 Task: Create a due date automation trigger when advanced on, on the monday before a card is due add dates due in between 1 and 5 days at 11:00 AM.
Action: Mouse moved to (856, 257)
Screenshot: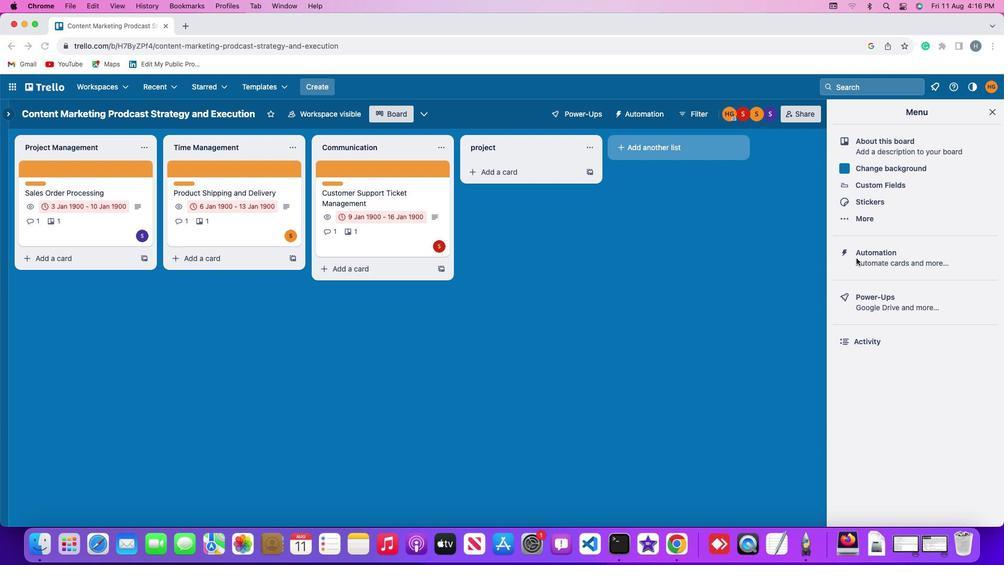 
Action: Mouse pressed left at (856, 257)
Screenshot: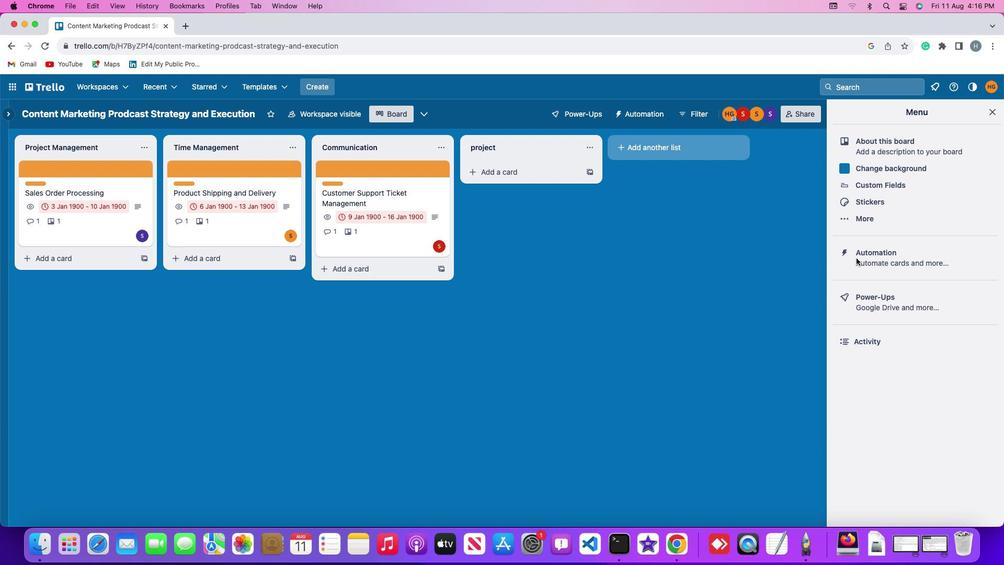
Action: Mouse pressed left at (856, 257)
Screenshot: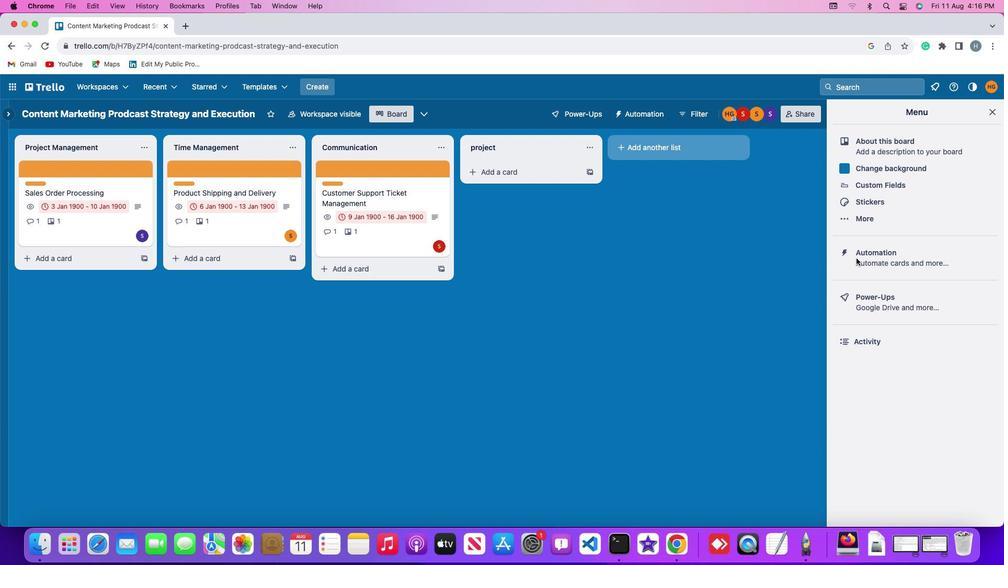 
Action: Mouse moved to (74, 242)
Screenshot: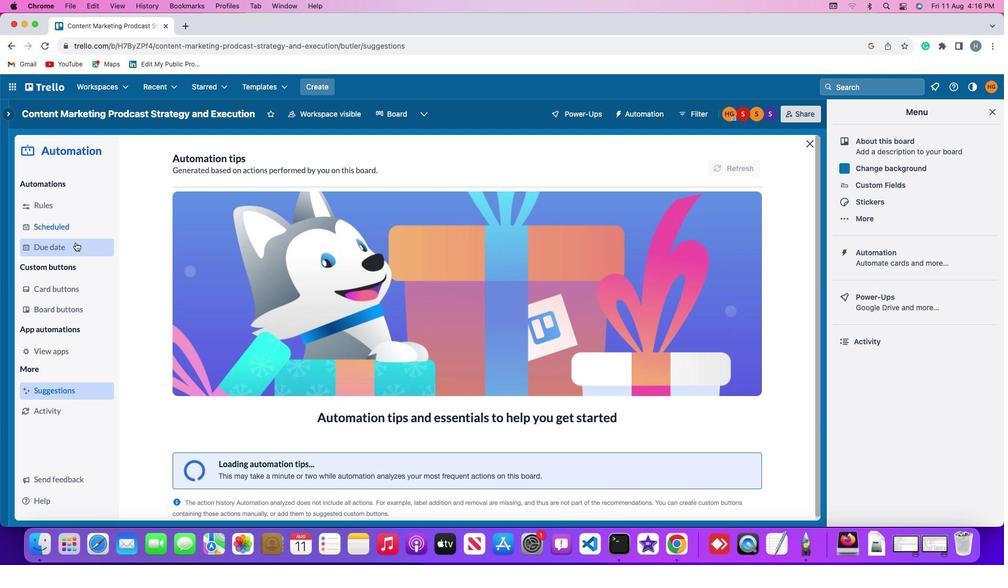
Action: Mouse pressed left at (74, 242)
Screenshot: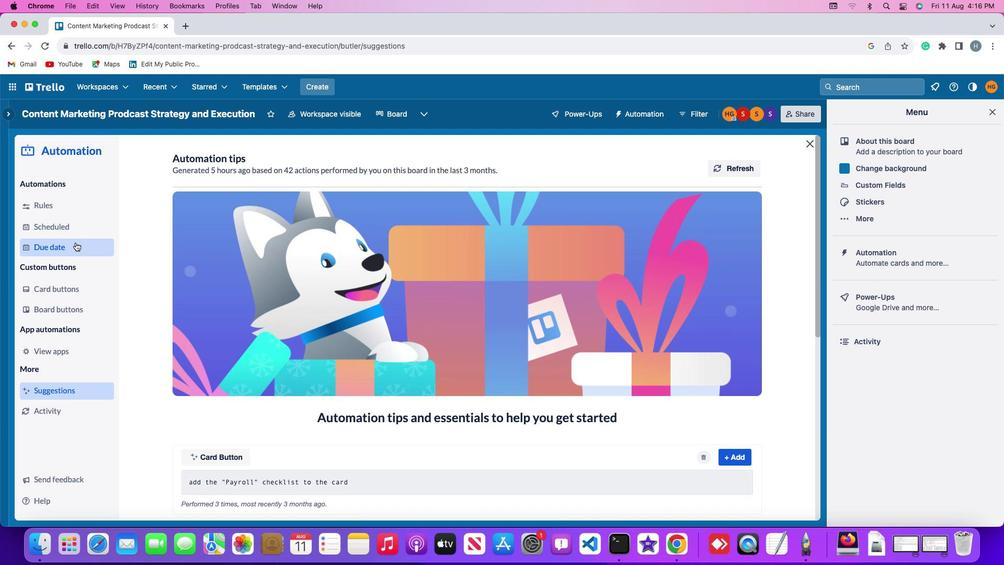 
Action: Mouse moved to (706, 161)
Screenshot: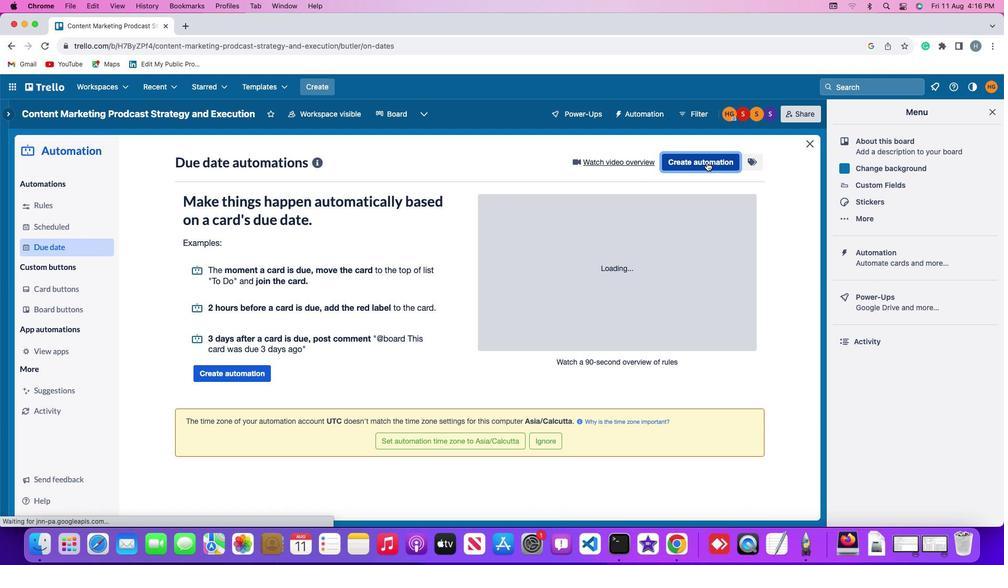 
Action: Mouse pressed left at (706, 161)
Screenshot: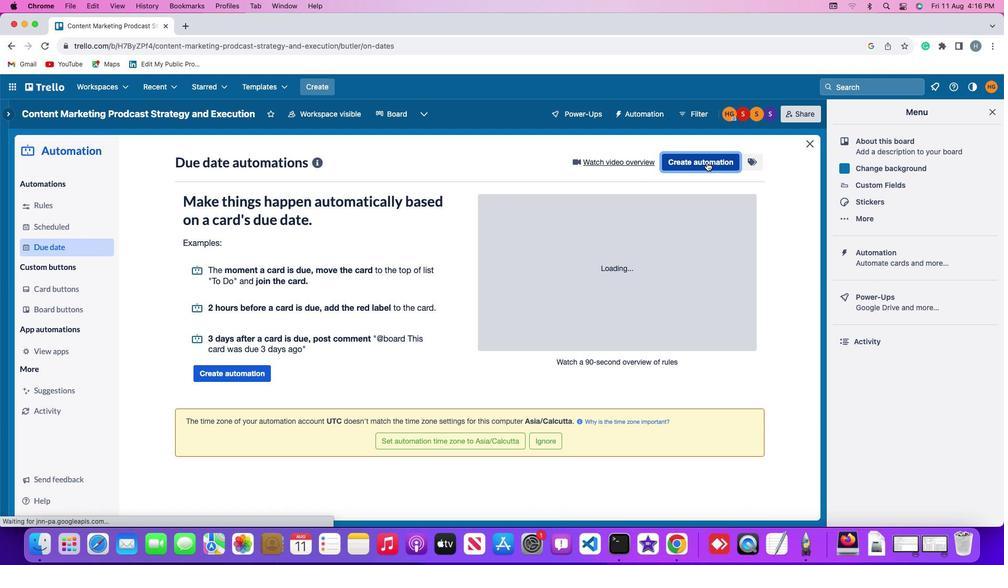
Action: Mouse moved to (216, 260)
Screenshot: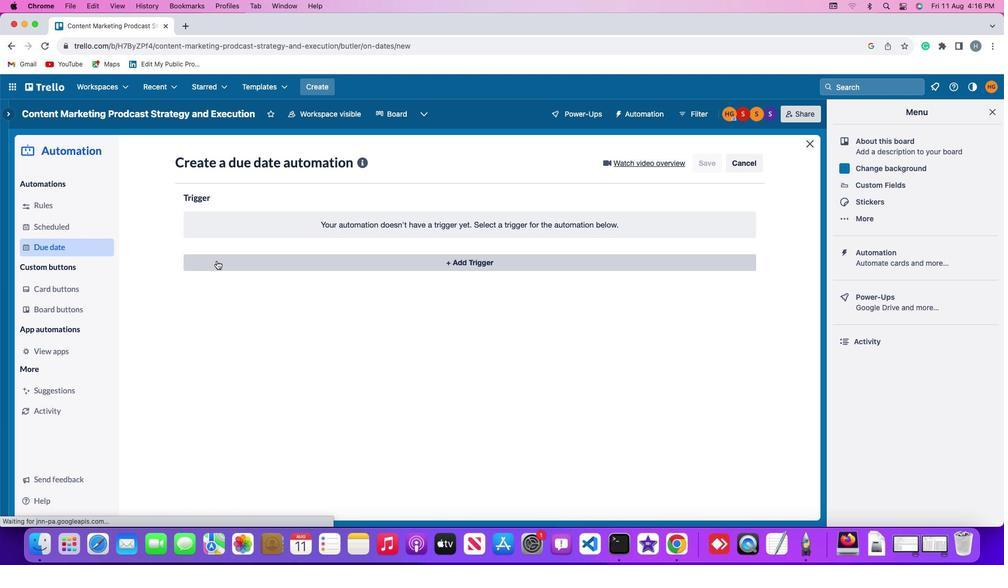 
Action: Mouse pressed left at (216, 260)
Screenshot: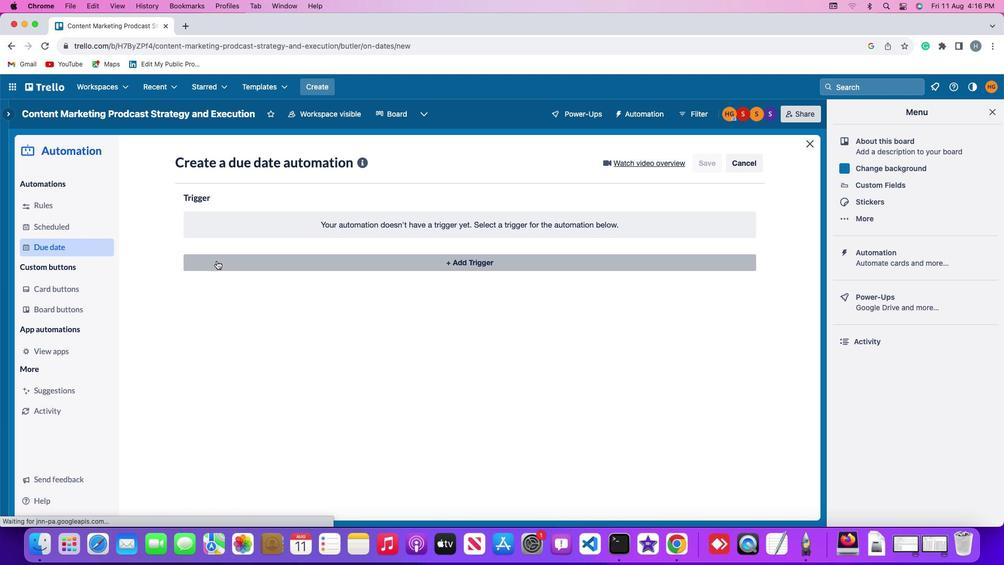 
Action: Mouse moved to (227, 458)
Screenshot: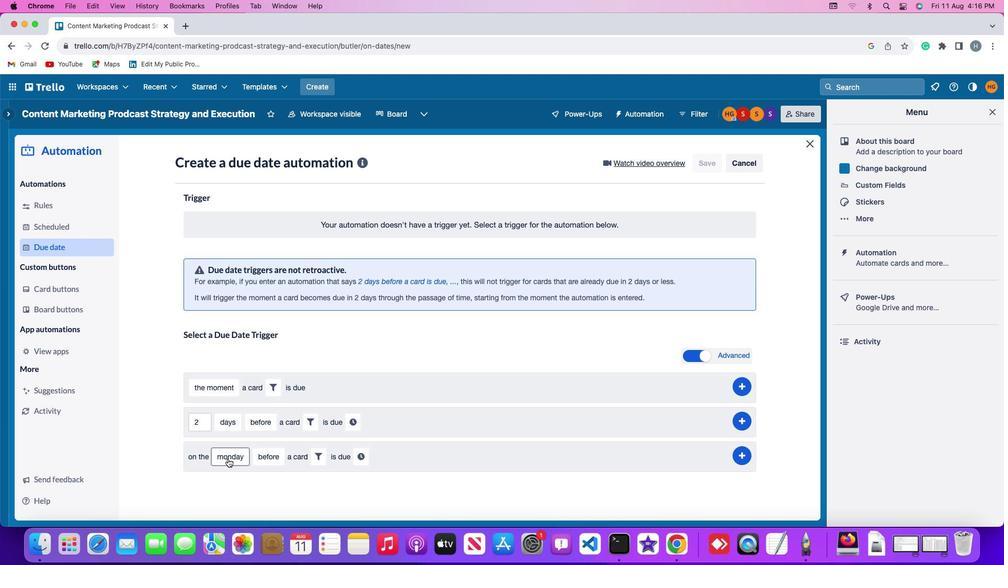 
Action: Mouse pressed left at (227, 458)
Screenshot: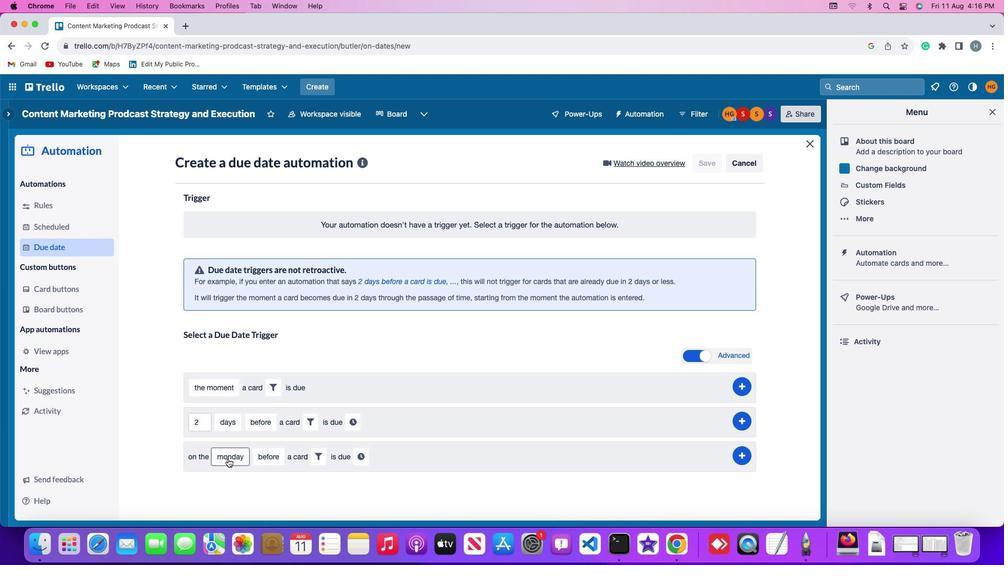 
Action: Mouse moved to (239, 309)
Screenshot: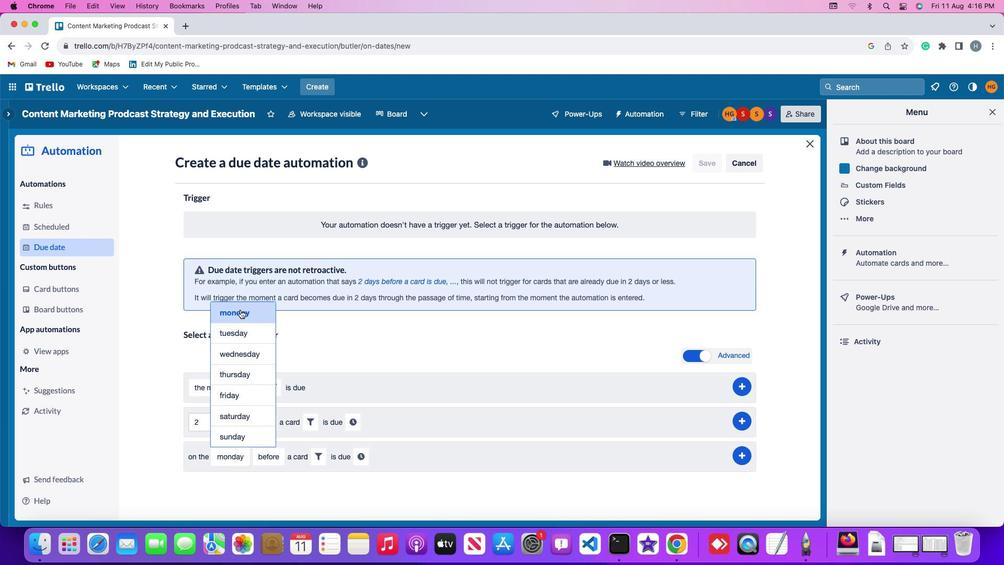
Action: Mouse pressed left at (239, 309)
Screenshot: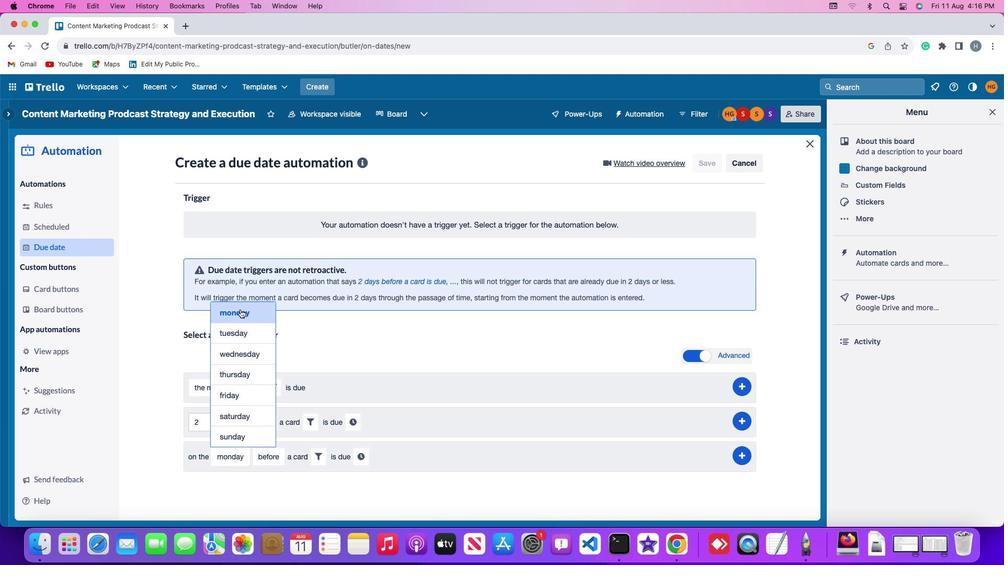
Action: Mouse moved to (263, 456)
Screenshot: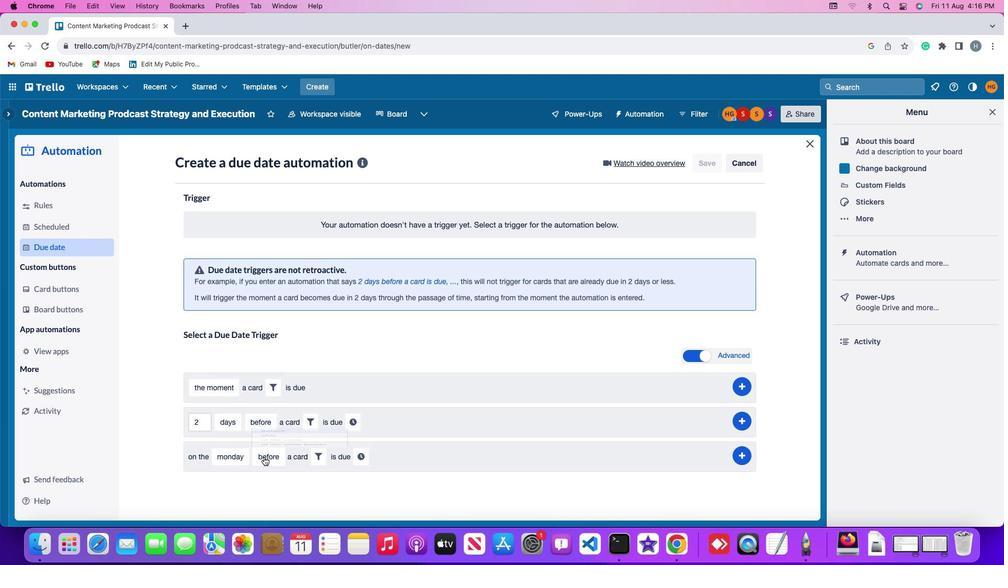 
Action: Mouse pressed left at (263, 456)
Screenshot: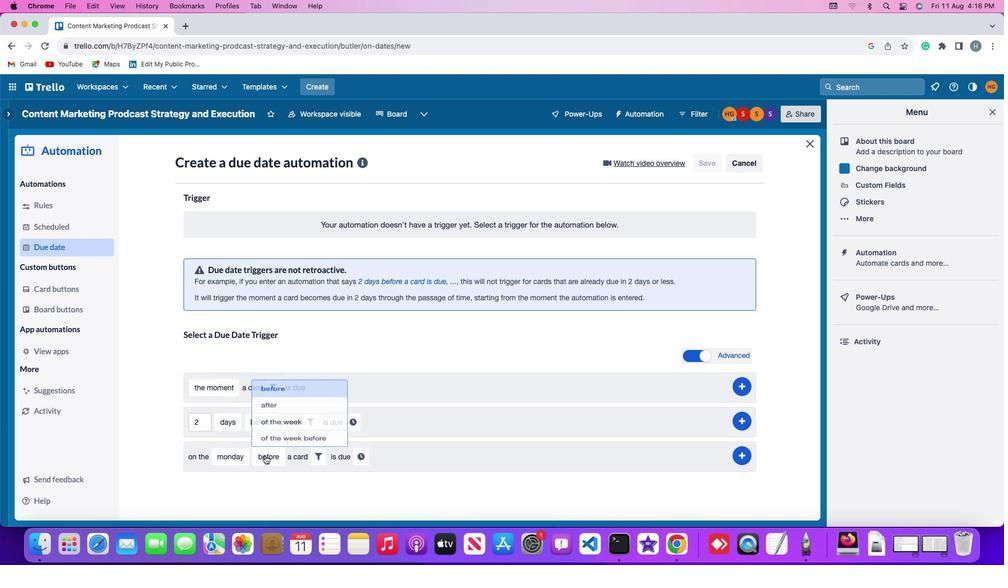 
Action: Mouse moved to (284, 371)
Screenshot: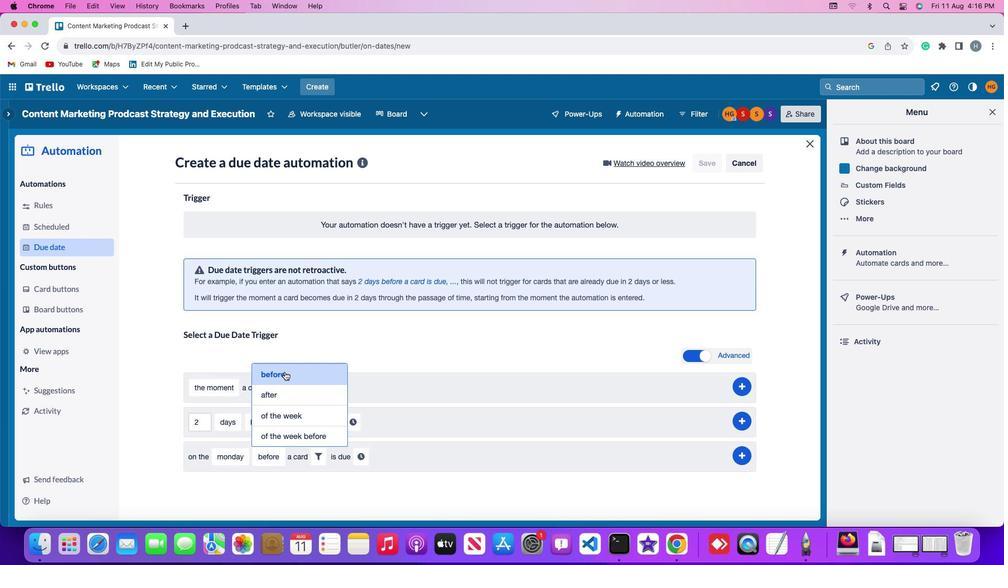 
Action: Mouse pressed left at (284, 371)
Screenshot: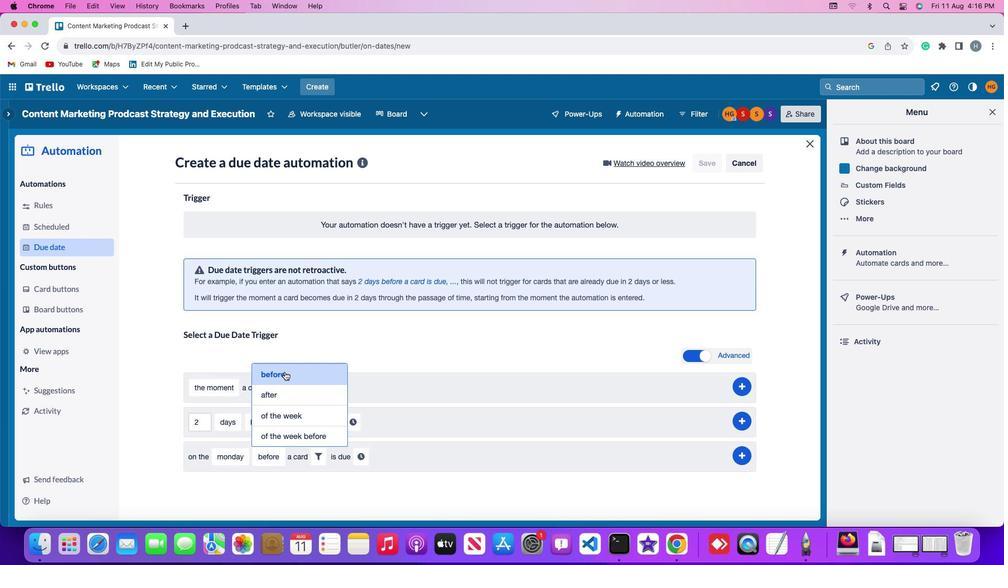 
Action: Mouse moved to (319, 456)
Screenshot: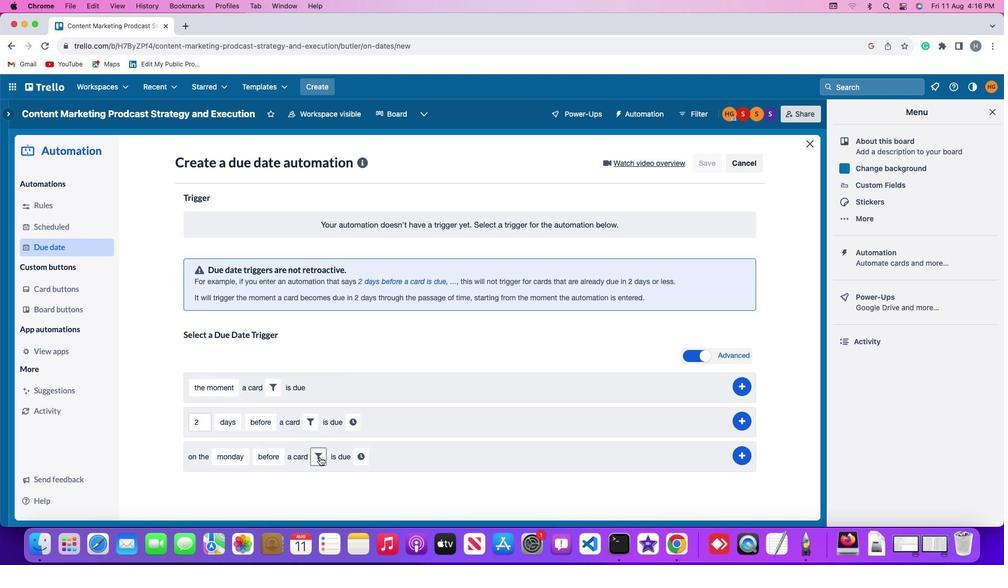 
Action: Mouse pressed left at (319, 456)
Screenshot: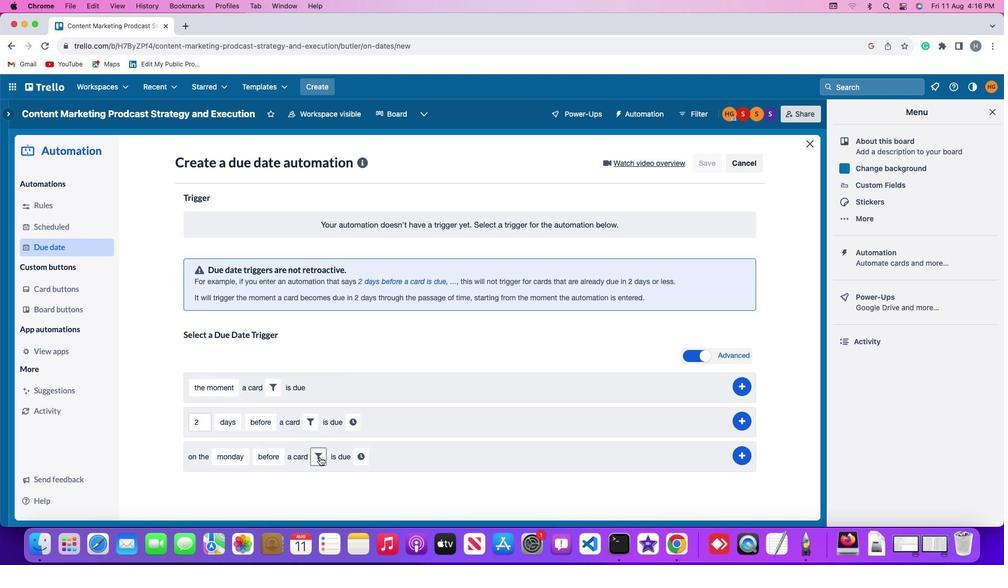 
Action: Mouse moved to (370, 492)
Screenshot: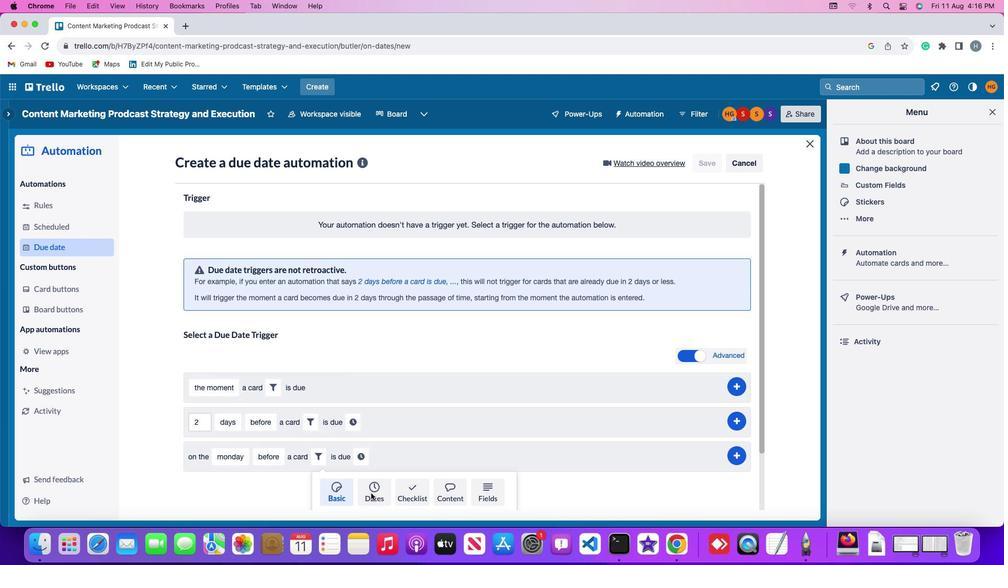
Action: Mouse pressed left at (370, 492)
Screenshot: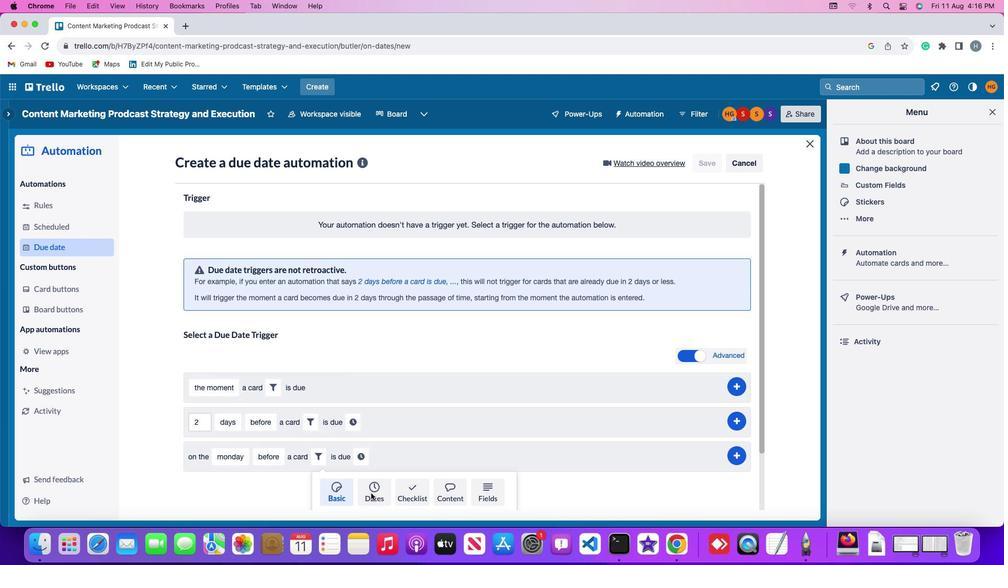 
Action: Mouse moved to (273, 495)
Screenshot: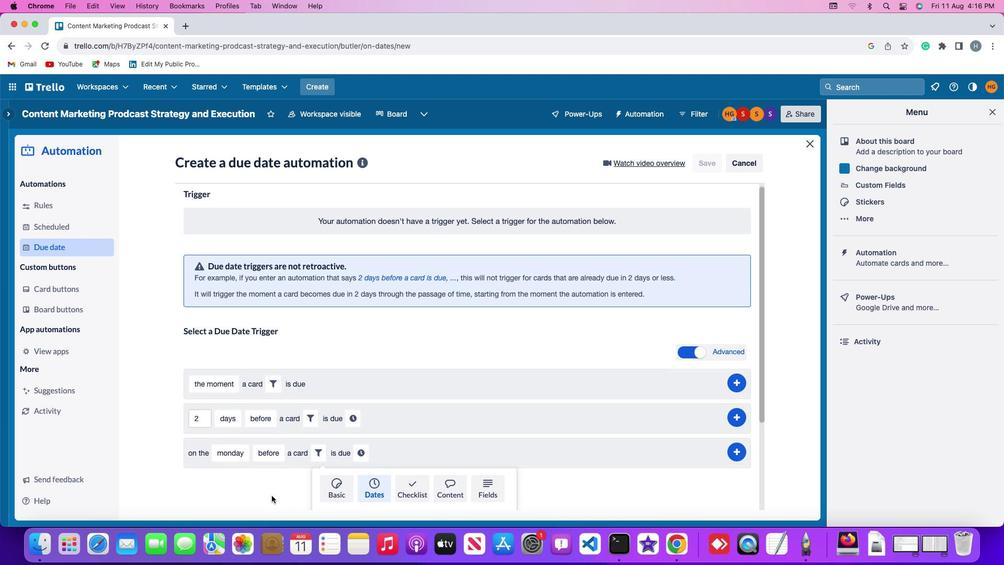 
Action: Mouse scrolled (273, 495) with delta (0, 0)
Screenshot: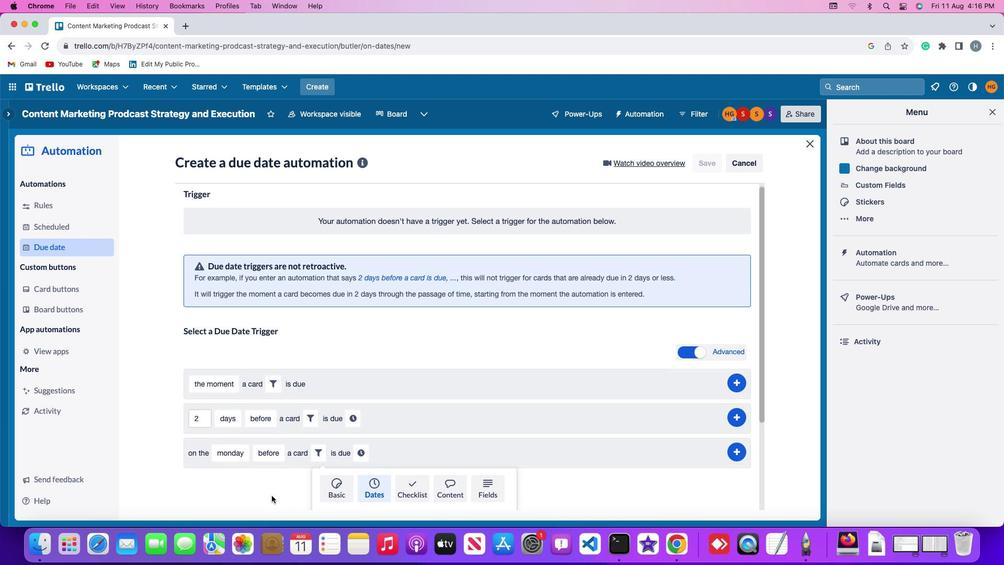 
Action: Mouse moved to (273, 495)
Screenshot: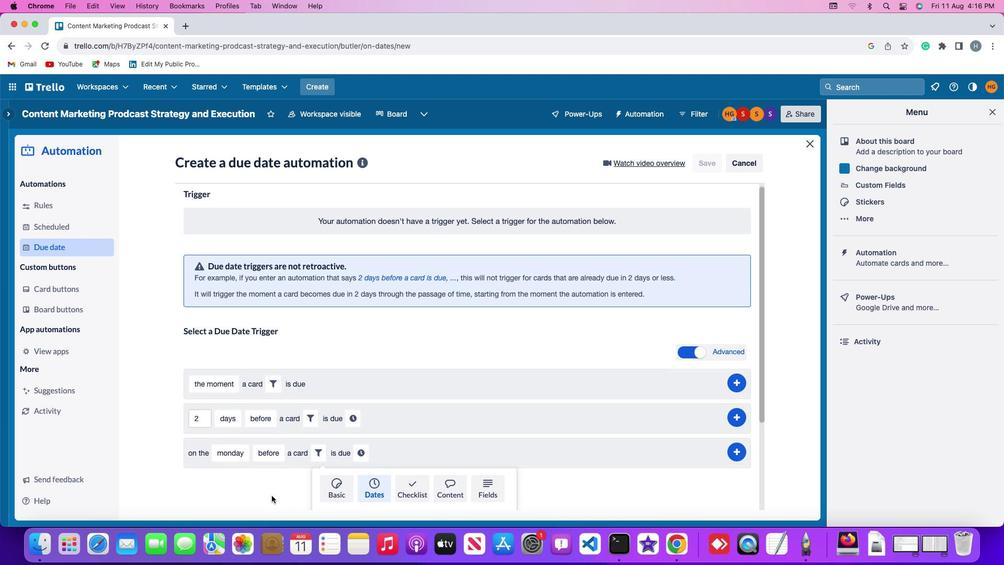 
Action: Mouse scrolled (273, 495) with delta (0, 0)
Screenshot: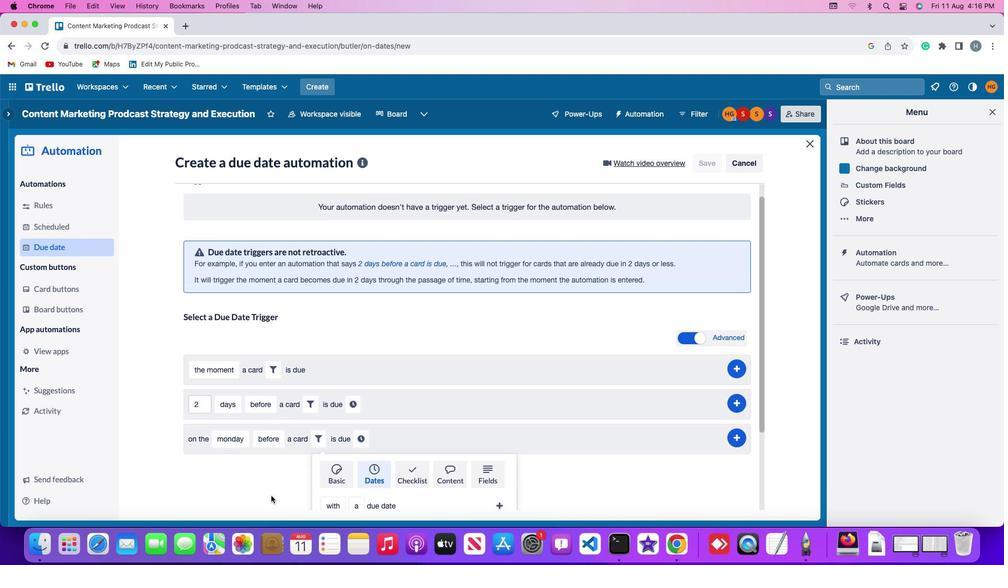 
Action: Mouse moved to (272, 495)
Screenshot: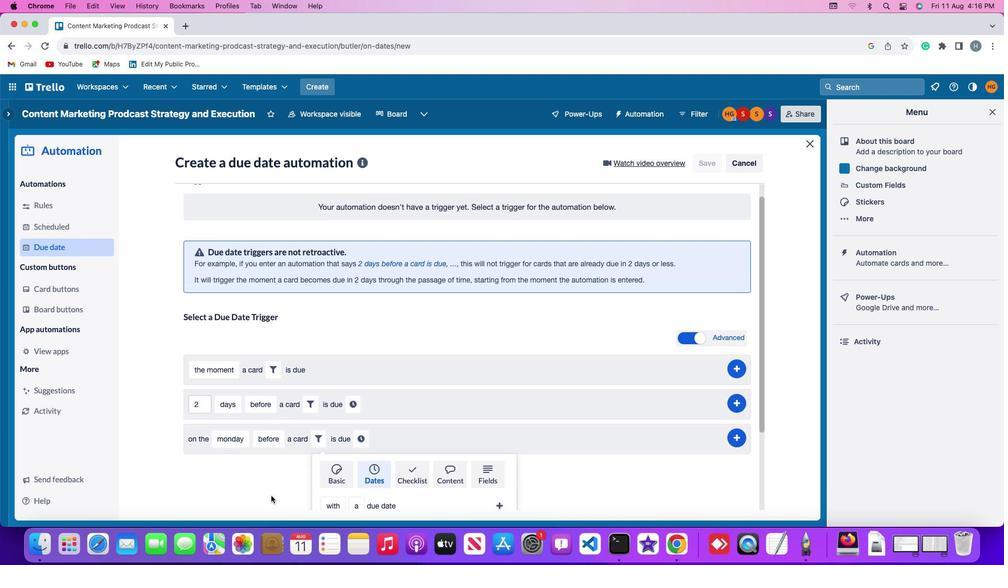 
Action: Mouse scrolled (272, 495) with delta (0, -1)
Screenshot: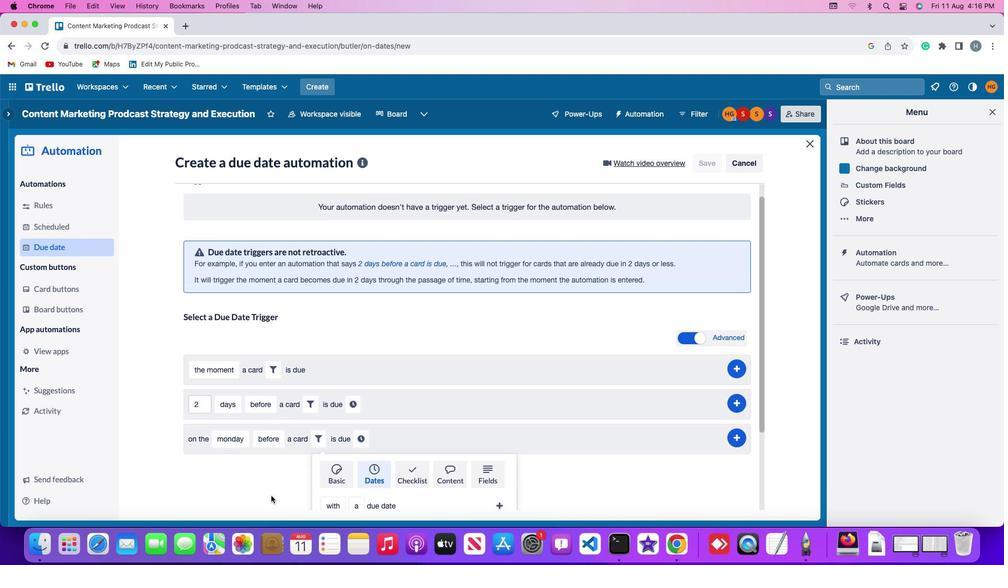 
Action: Mouse moved to (271, 495)
Screenshot: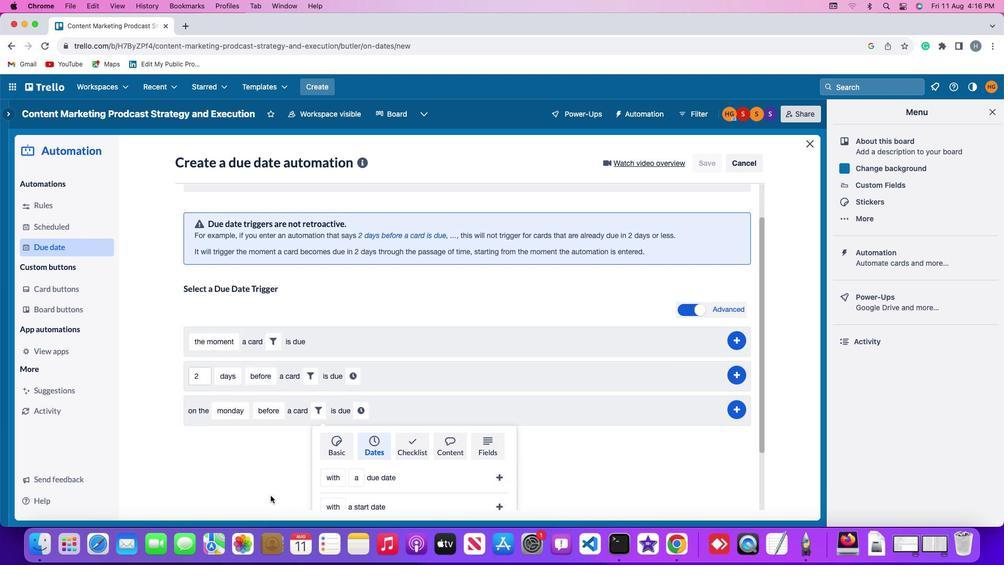 
Action: Mouse scrolled (271, 495) with delta (0, -2)
Screenshot: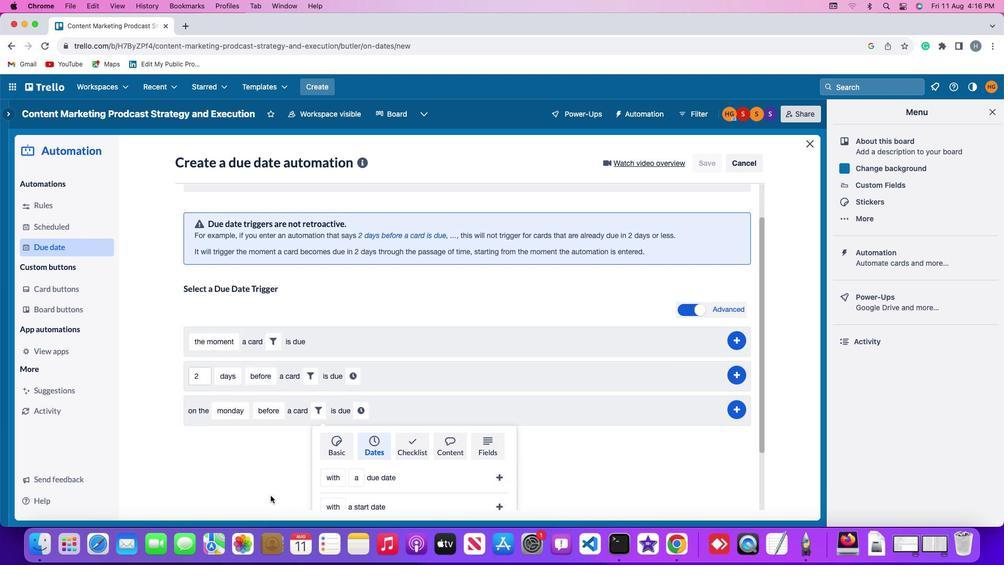 
Action: Mouse moved to (268, 496)
Screenshot: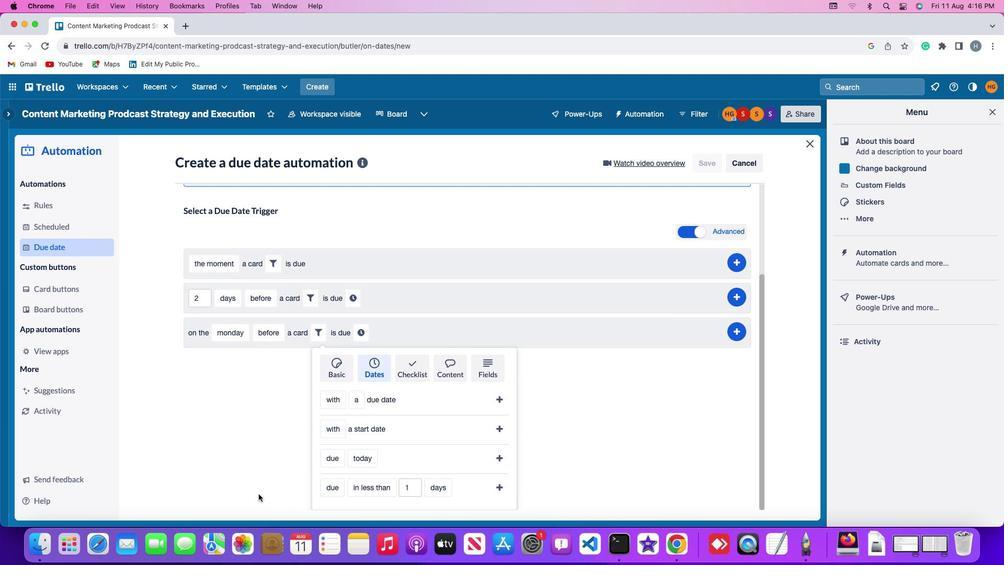 
Action: Mouse scrolled (268, 496) with delta (0, 0)
Screenshot: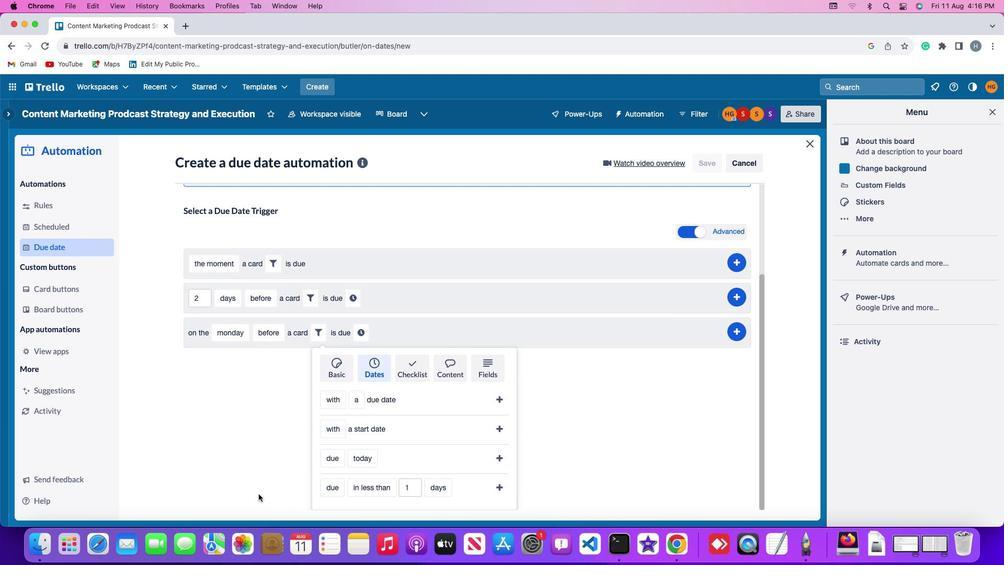 
Action: Mouse moved to (267, 496)
Screenshot: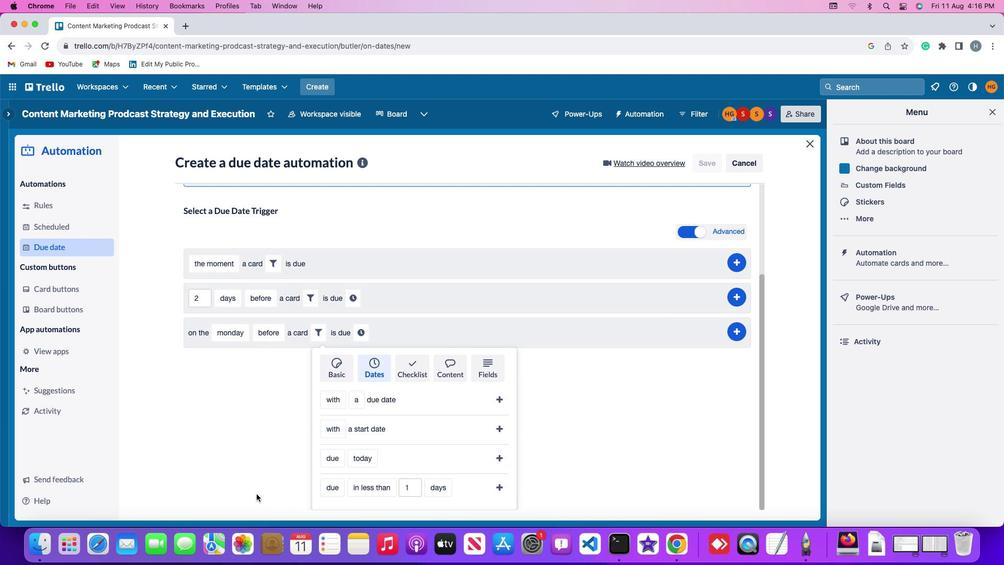 
Action: Mouse scrolled (267, 496) with delta (0, 0)
Screenshot: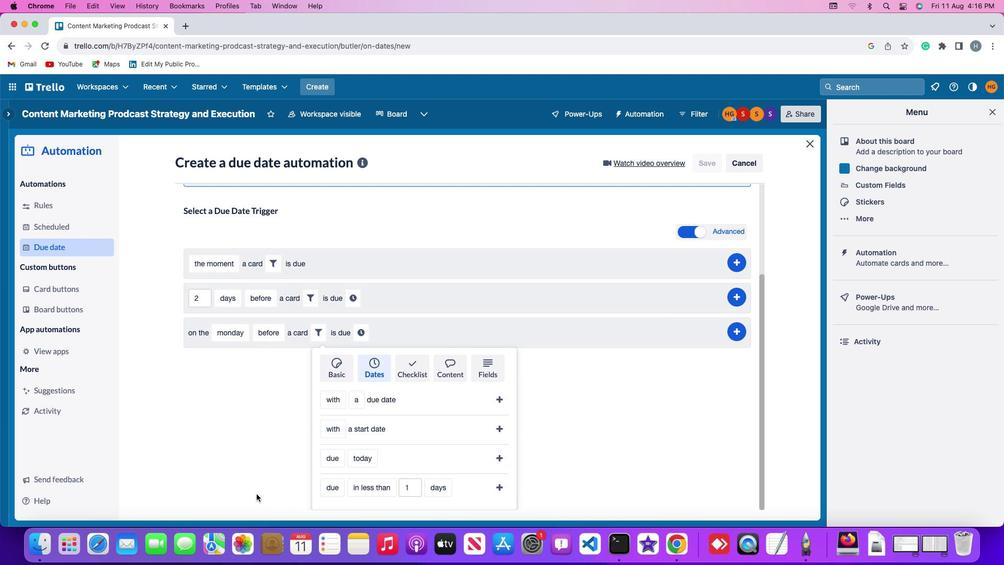 
Action: Mouse moved to (264, 496)
Screenshot: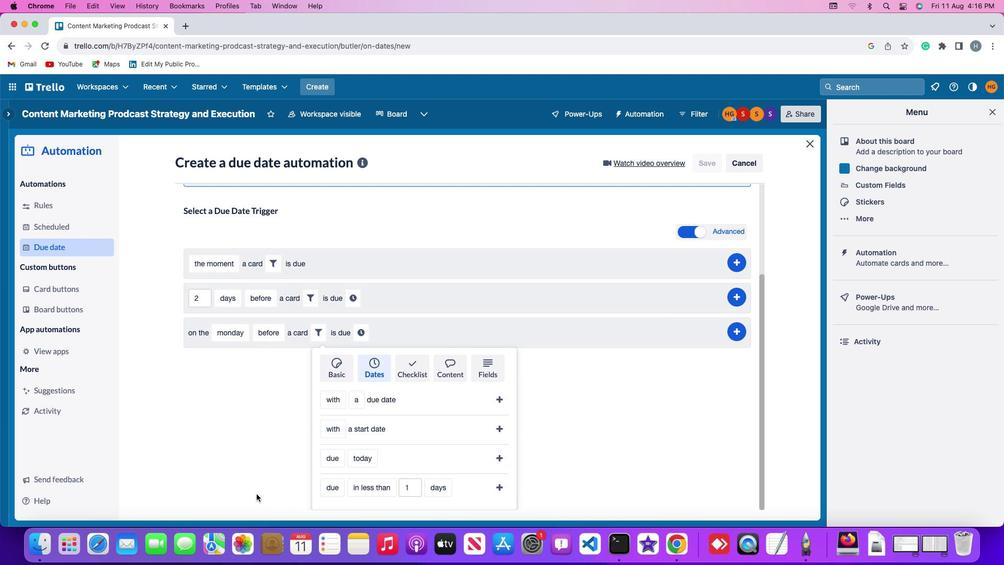 
Action: Mouse scrolled (264, 496) with delta (0, -1)
Screenshot: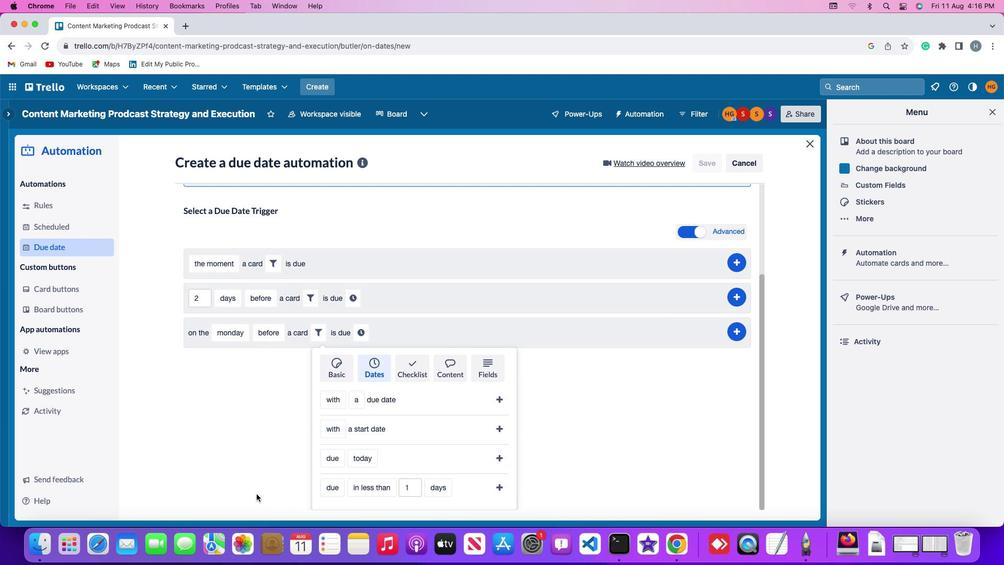 
Action: Mouse moved to (332, 492)
Screenshot: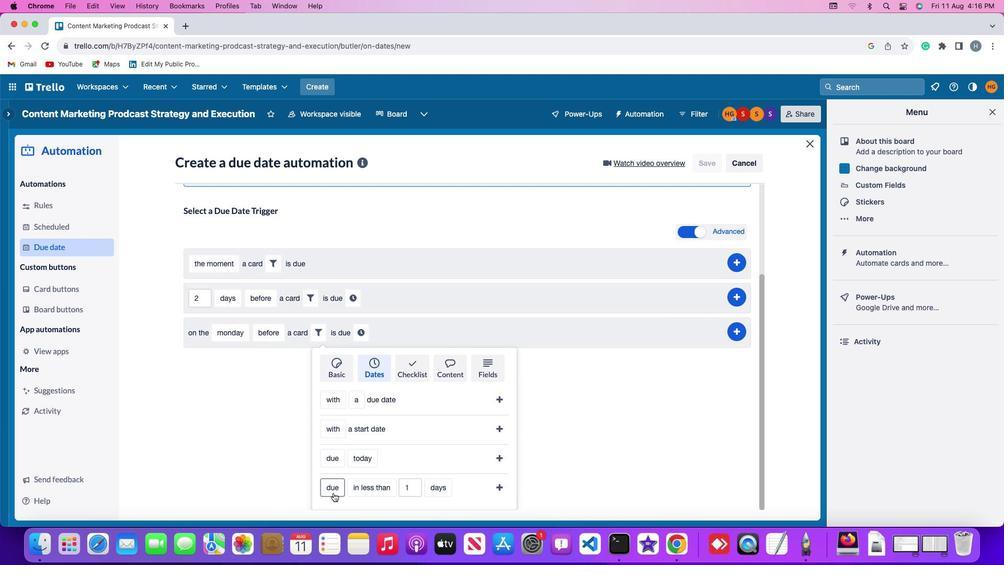 
Action: Mouse pressed left at (332, 492)
Screenshot: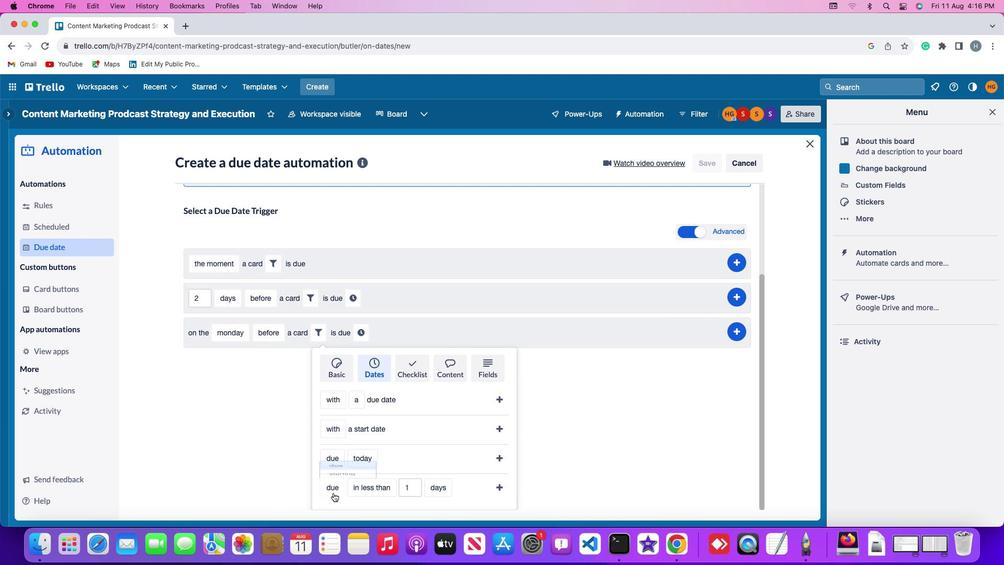 
Action: Mouse moved to (339, 445)
Screenshot: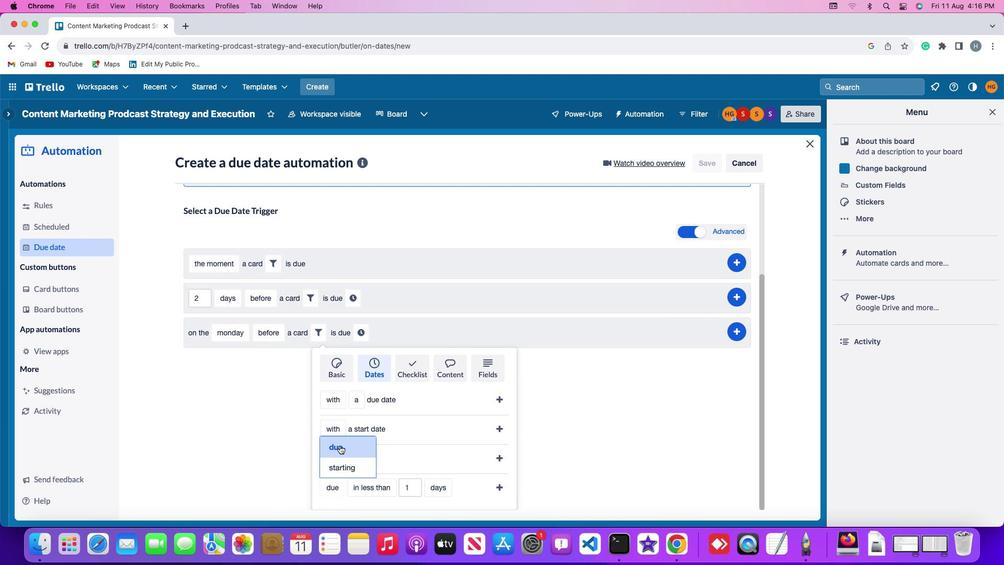 
Action: Mouse pressed left at (339, 445)
Screenshot: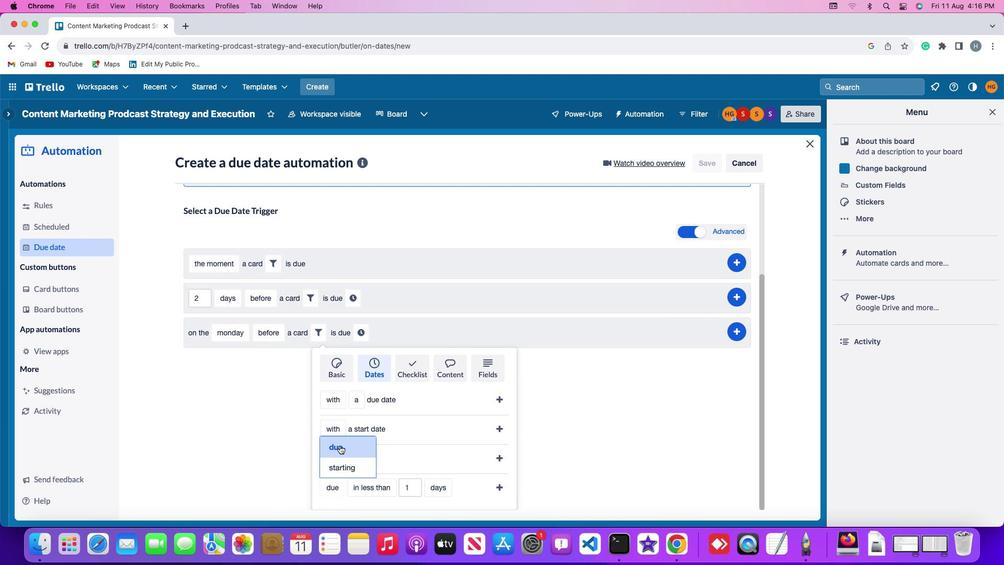 
Action: Mouse moved to (372, 491)
Screenshot: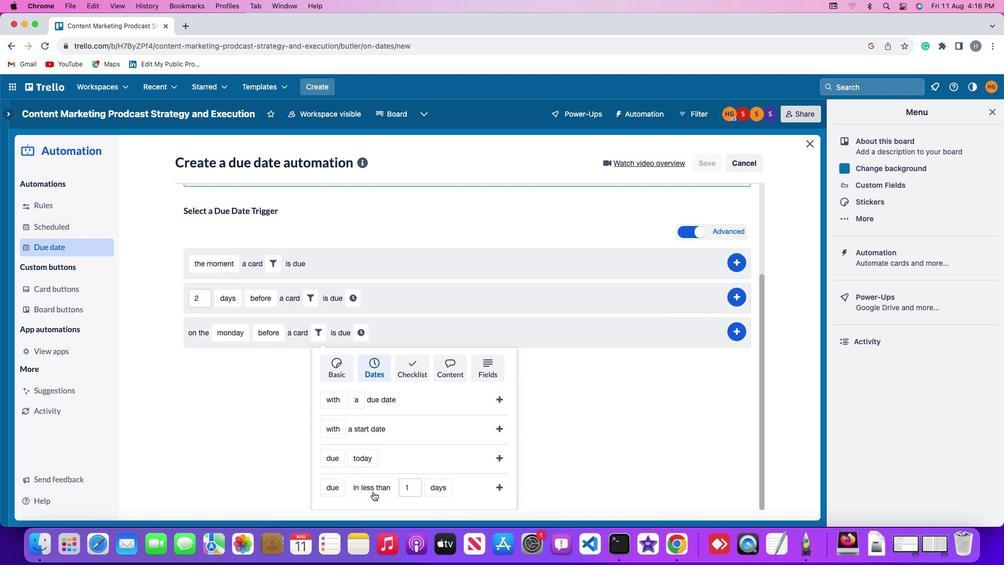 
Action: Mouse pressed left at (372, 491)
Screenshot: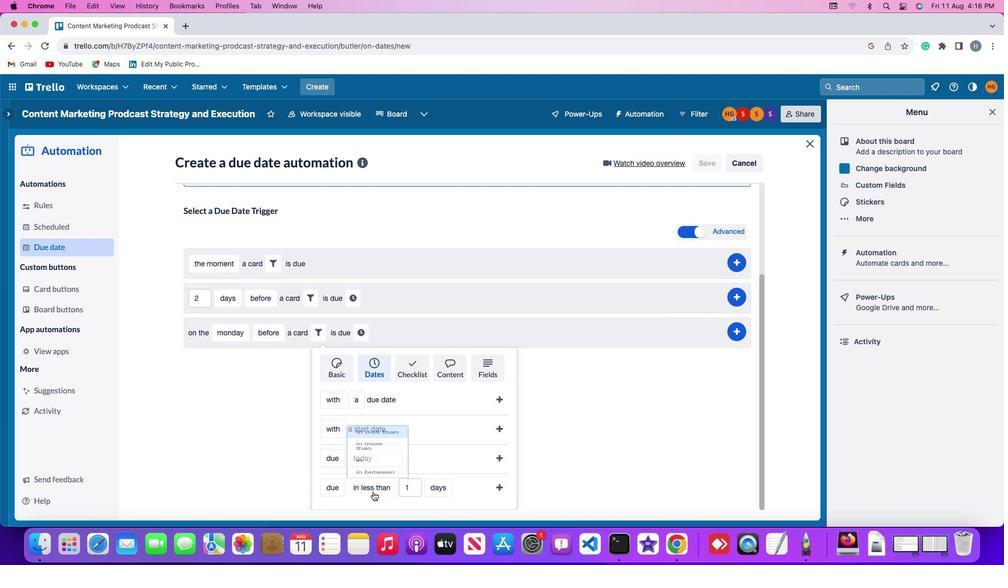 
Action: Mouse moved to (376, 467)
Screenshot: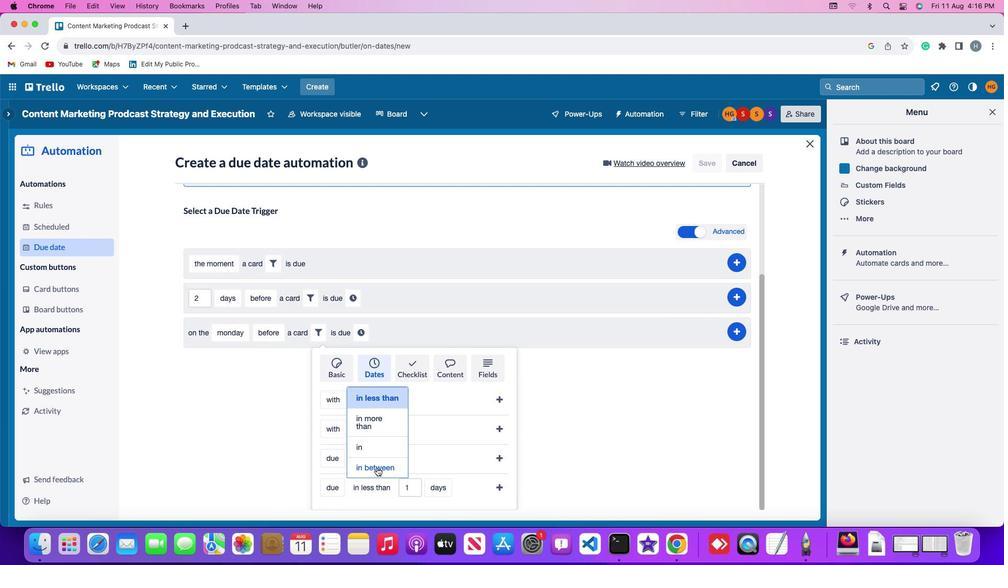 
Action: Mouse pressed left at (376, 467)
Screenshot: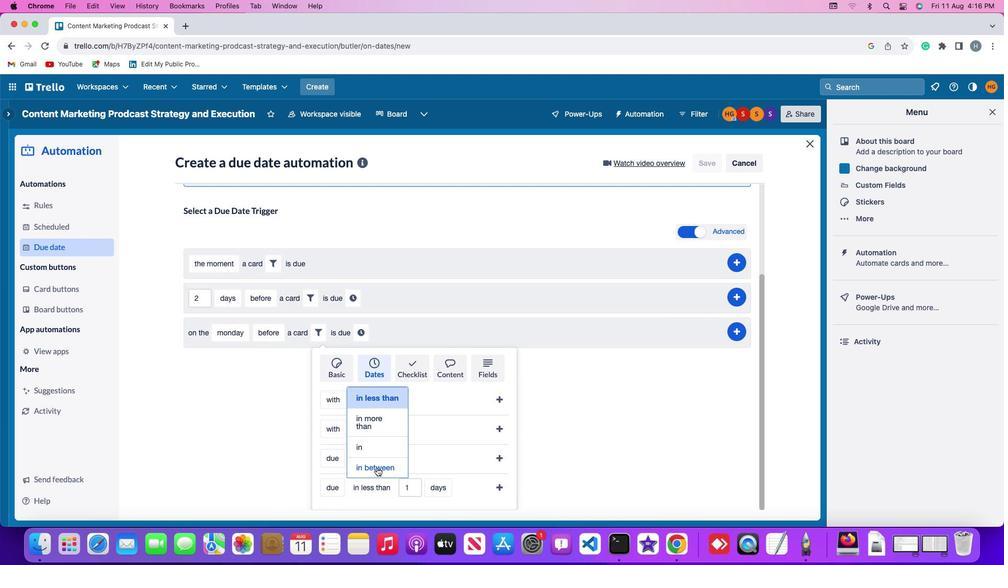 
Action: Mouse moved to (415, 489)
Screenshot: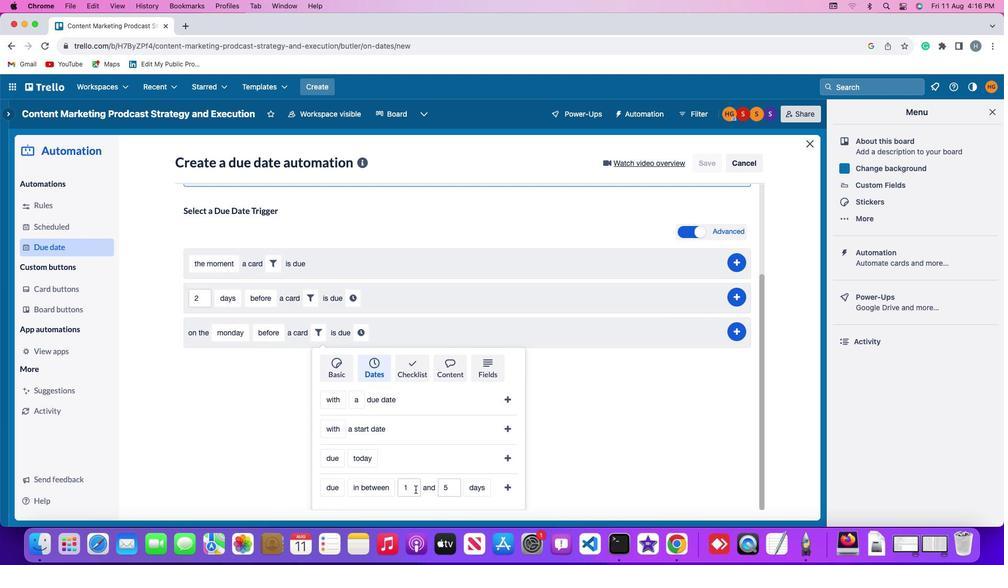 
Action: Mouse pressed left at (415, 489)
Screenshot: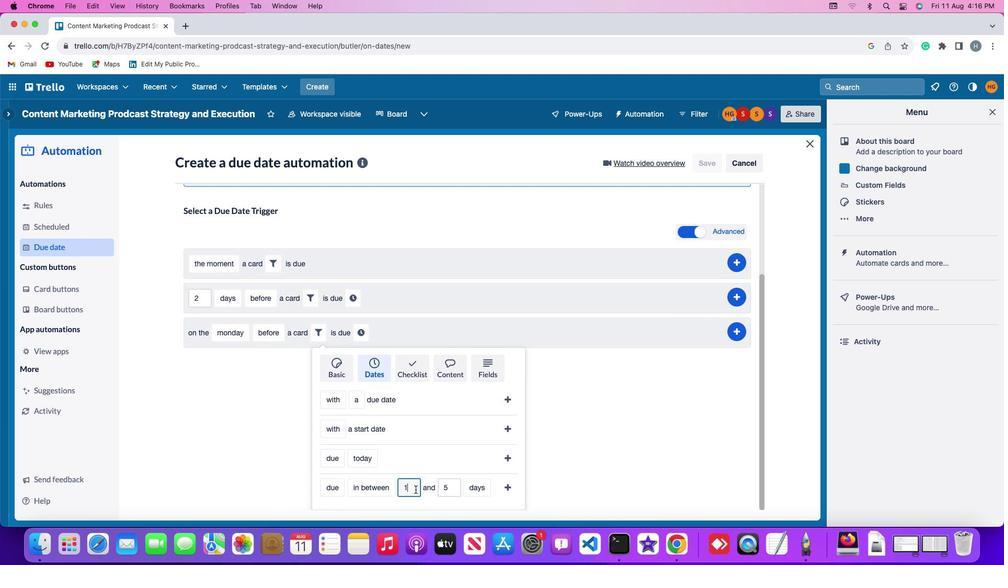 
Action: Mouse moved to (416, 487)
Screenshot: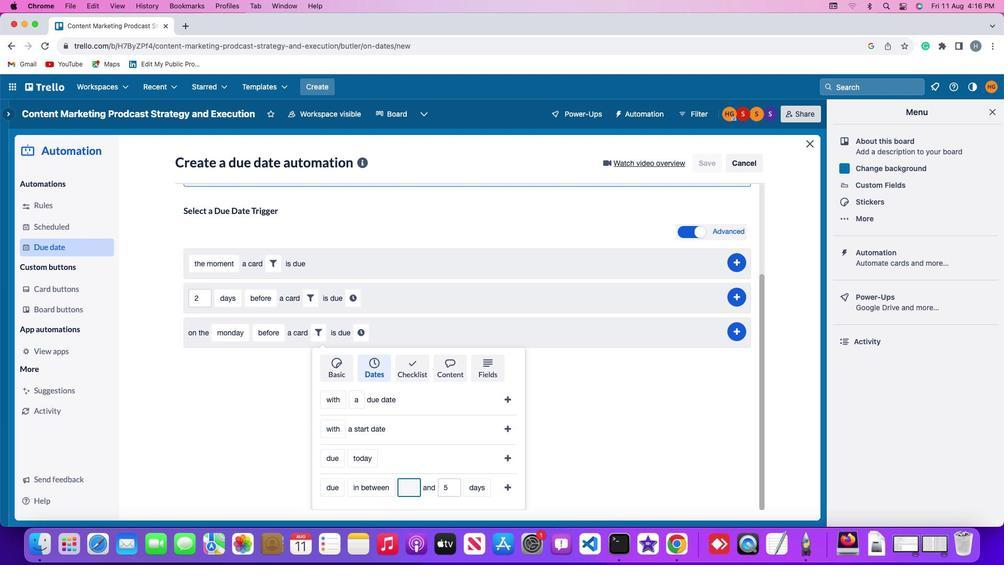 
Action: Key pressed Key.backspace'1'
Screenshot: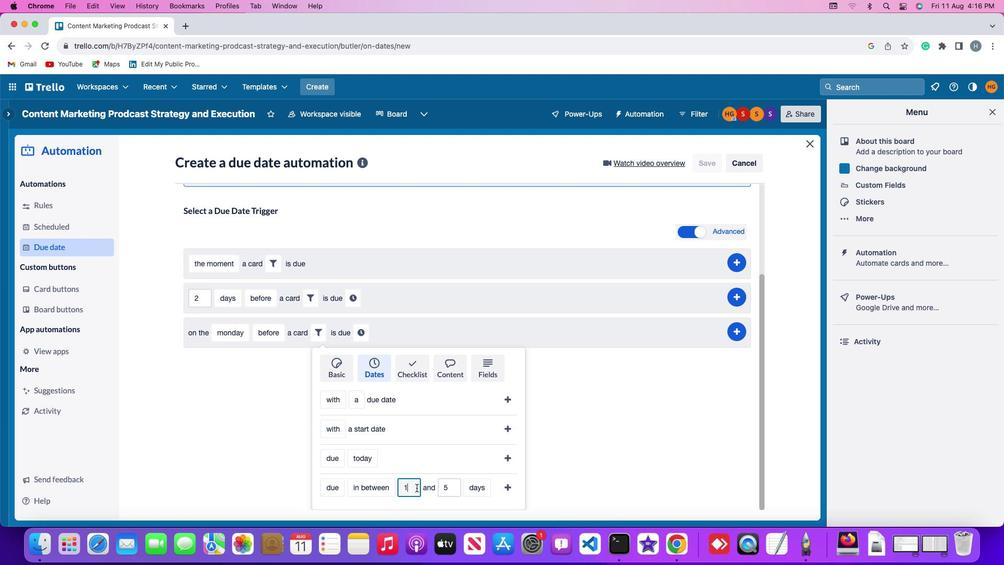
Action: Mouse moved to (454, 487)
Screenshot: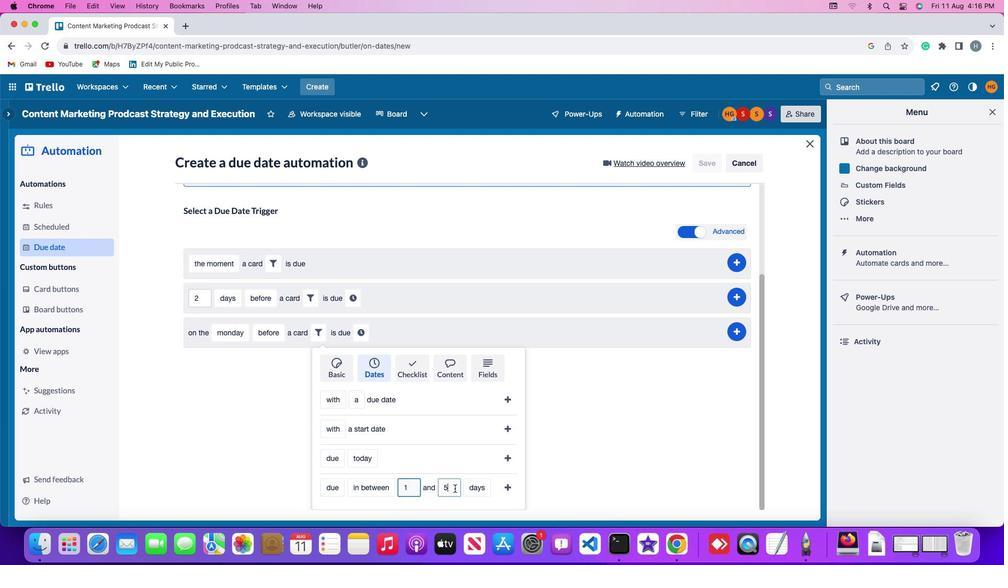 
Action: Mouse pressed left at (454, 487)
Screenshot: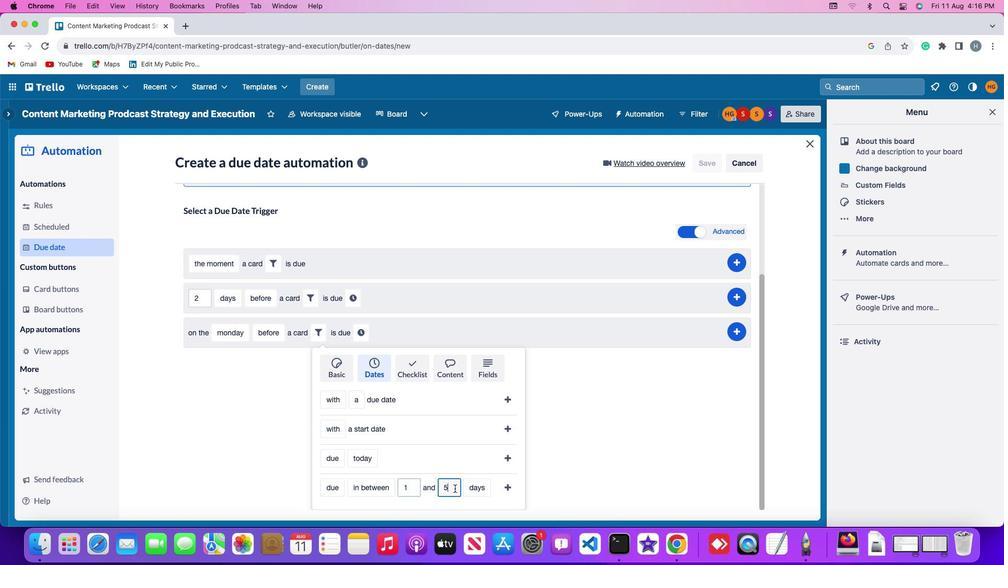
Action: Key pressed Key.backspace'5'
Screenshot: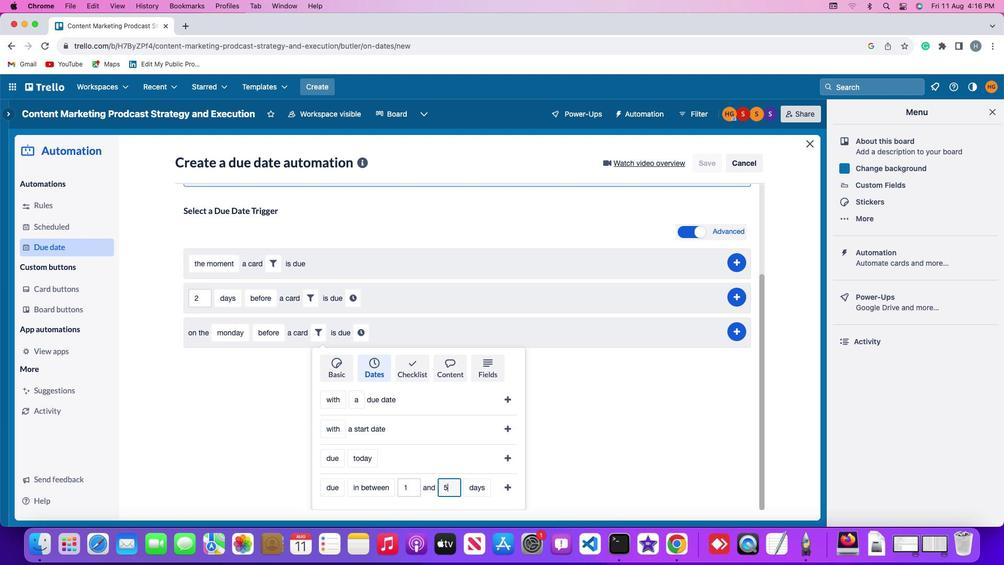 
Action: Mouse moved to (469, 486)
Screenshot: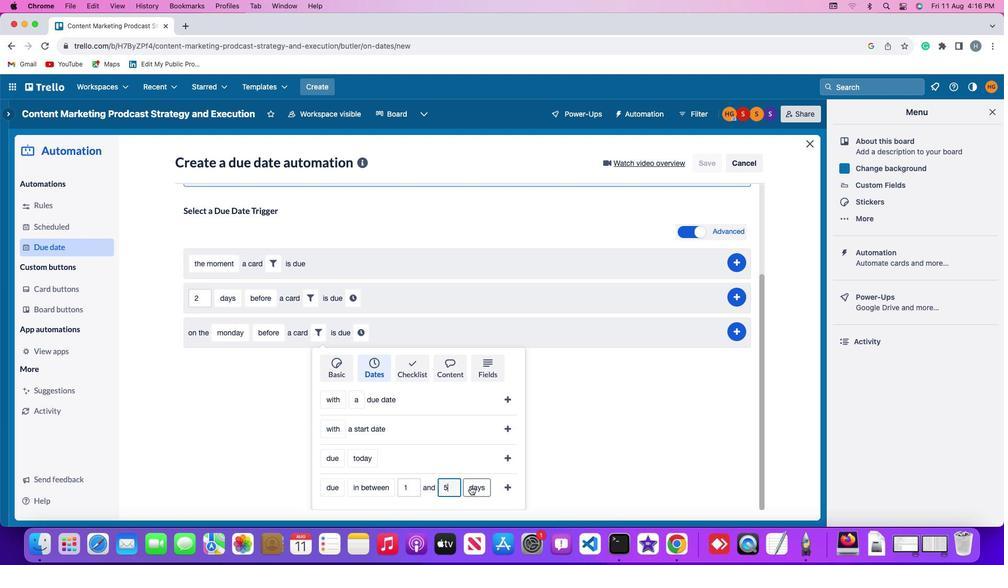 
Action: Mouse pressed left at (469, 486)
Screenshot: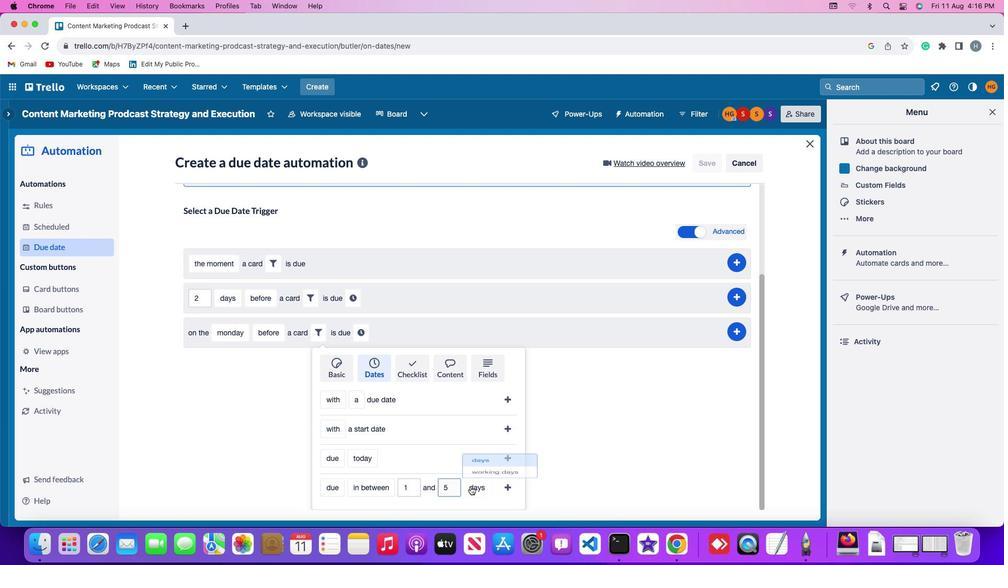 
Action: Mouse moved to (483, 451)
Screenshot: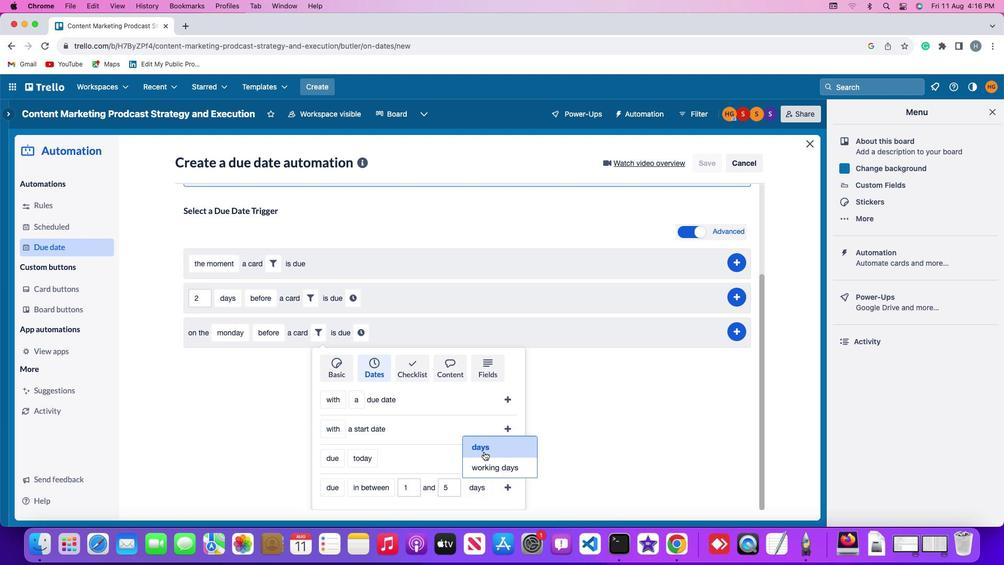 
Action: Mouse pressed left at (483, 451)
Screenshot: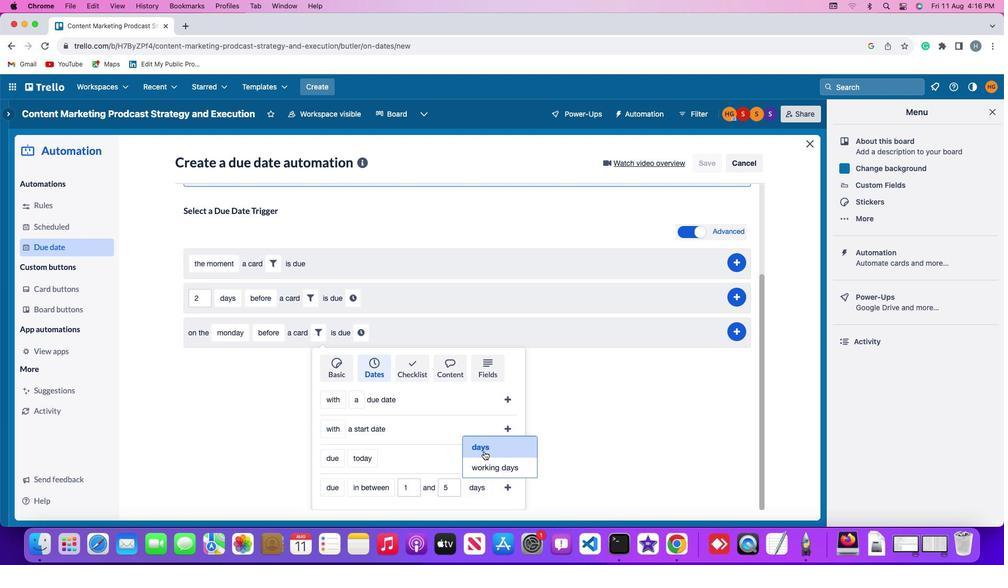 
Action: Mouse moved to (506, 485)
Screenshot: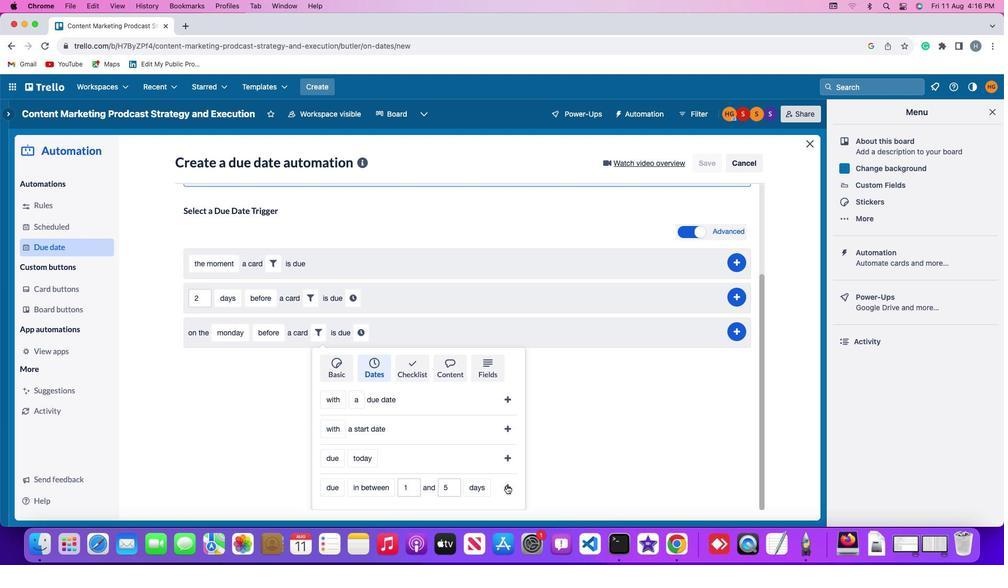 
Action: Mouse pressed left at (506, 485)
Screenshot: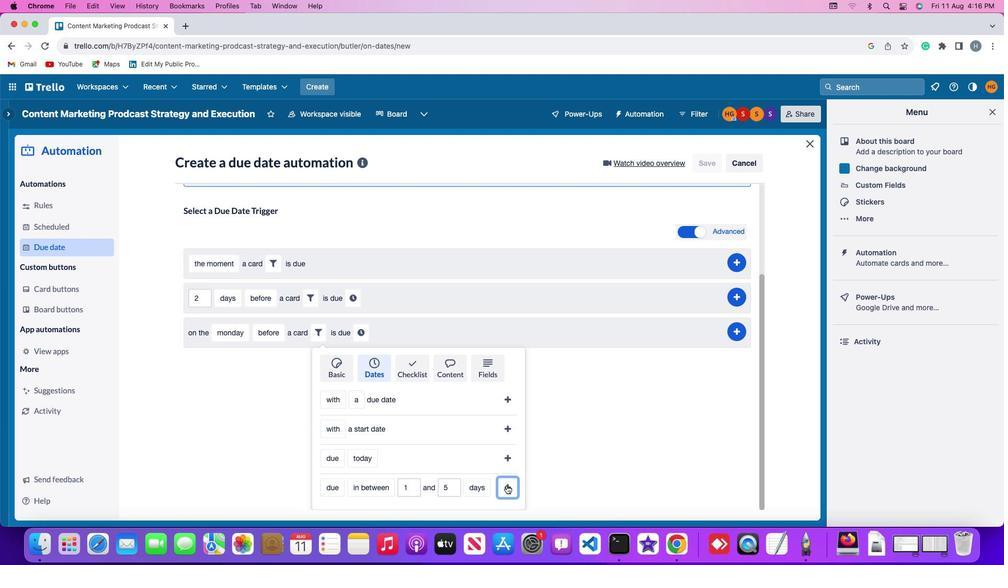 
Action: Mouse moved to (477, 453)
Screenshot: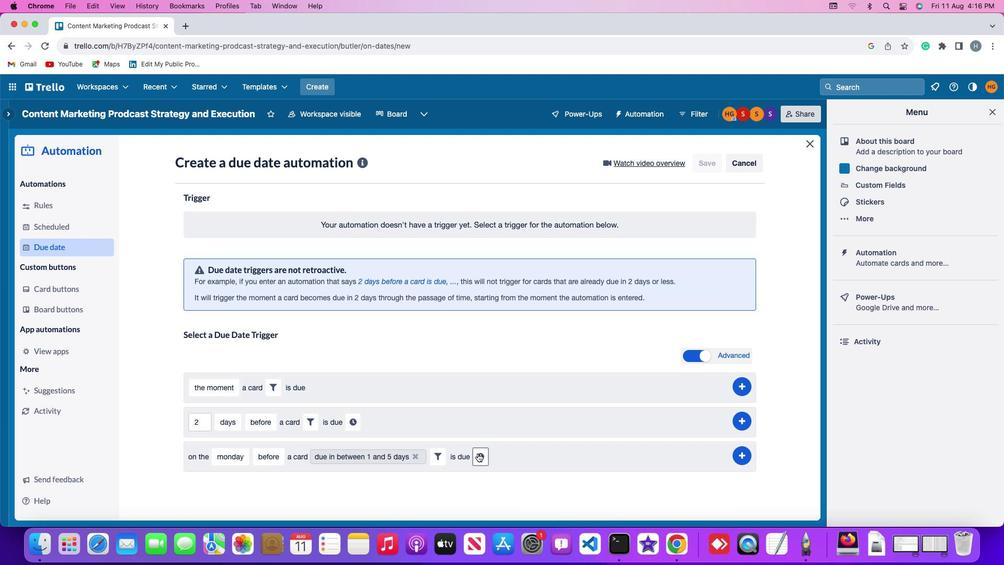 
Action: Mouse pressed left at (477, 453)
Screenshot: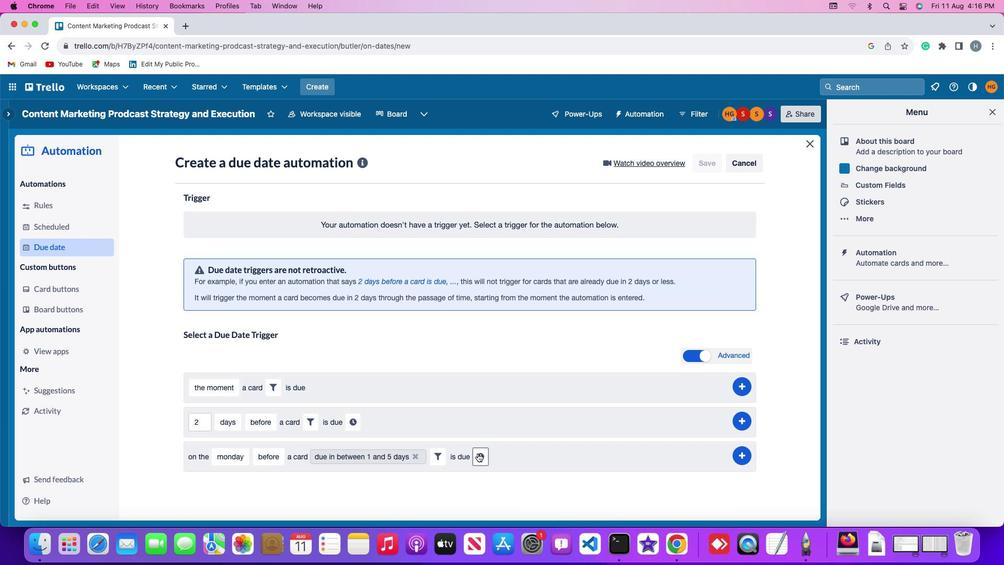 
Action: Mouse moved to (500, 457)
Screenshot: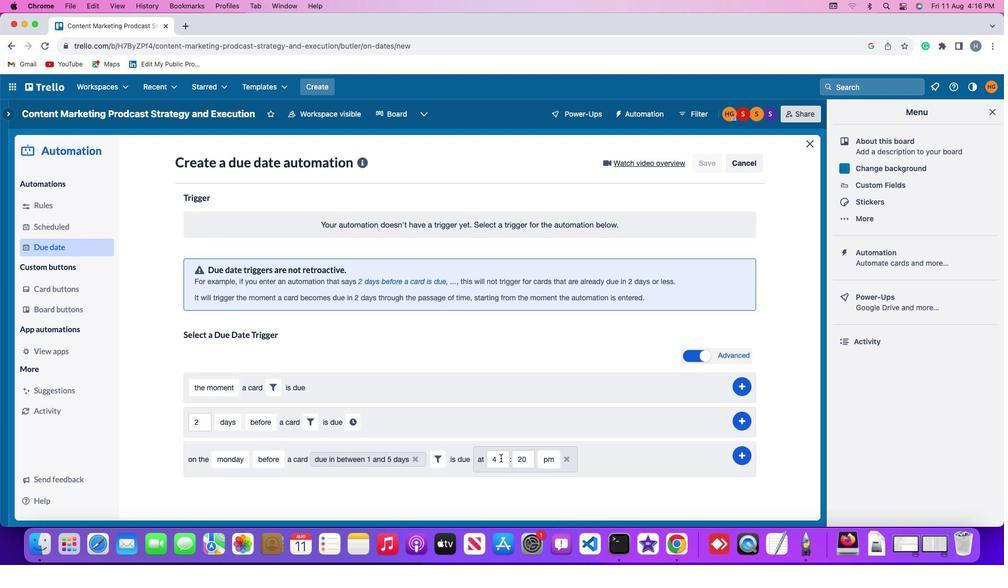 
Action: Mouse pressed left at (500, 457)
Screenshot: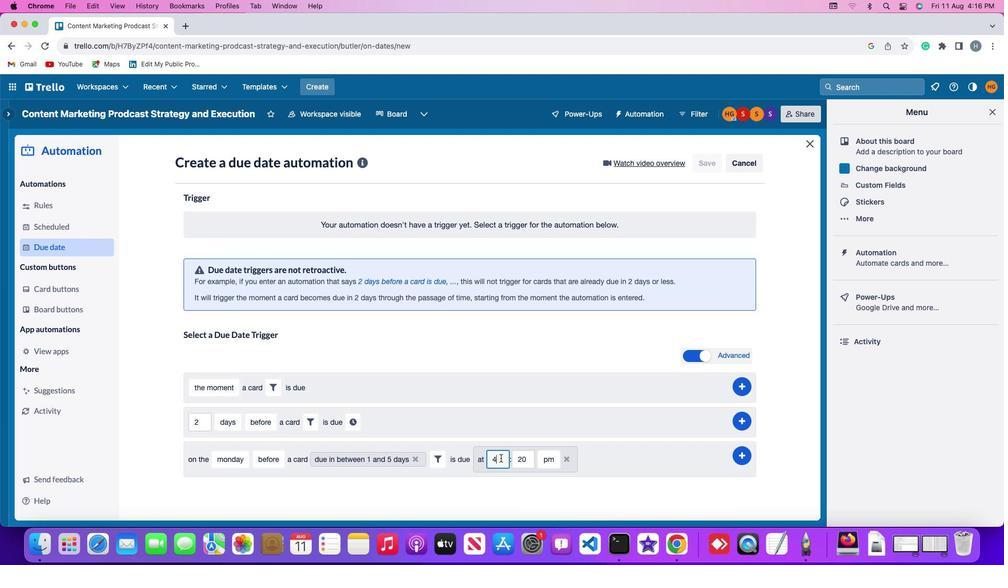
Action: Mouse moved to (500, 458)
Screenshot: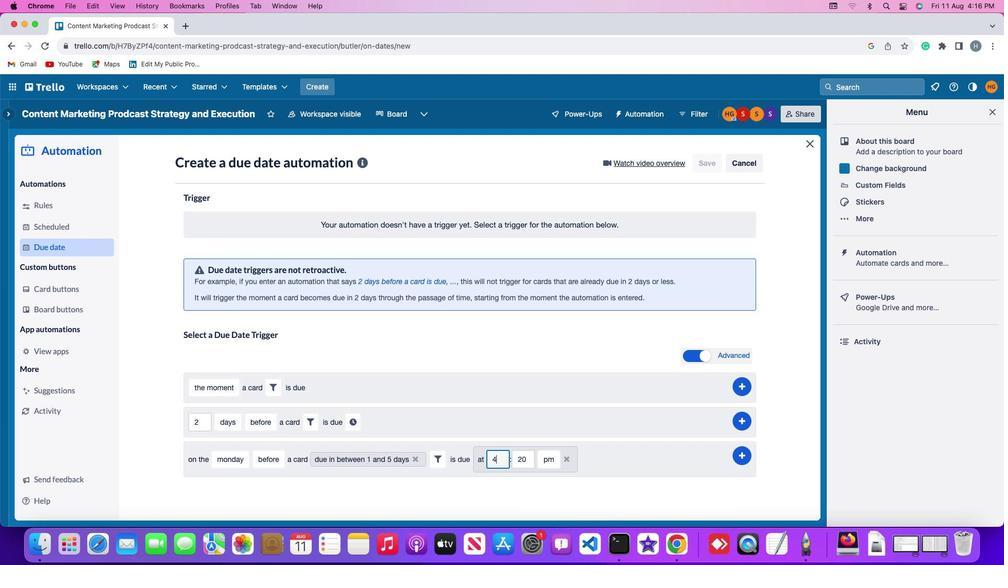
Action: Key pressed Key.backspace'1''1'
Screenshot: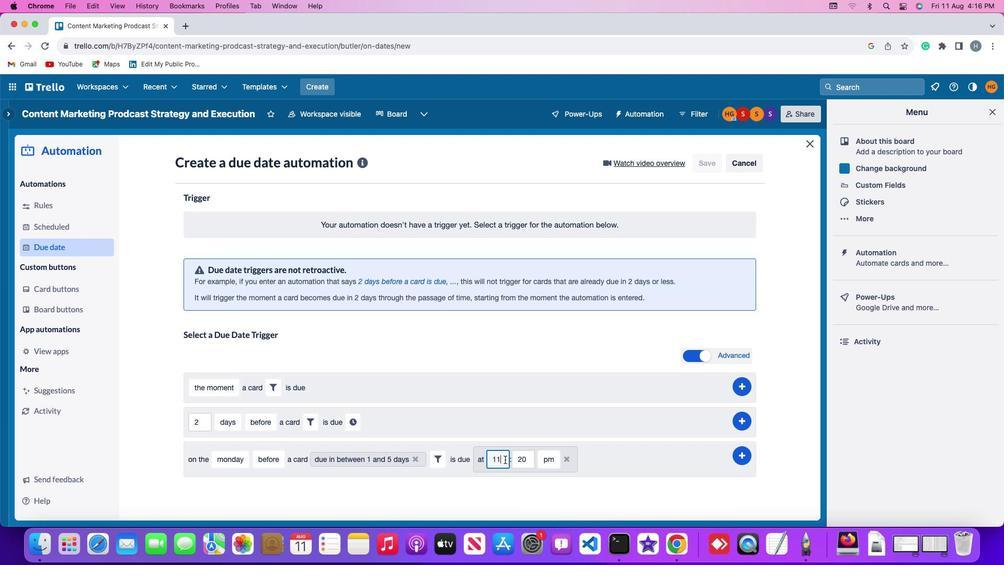 
Action: Mouse moved to (527, 459)
Screenshot: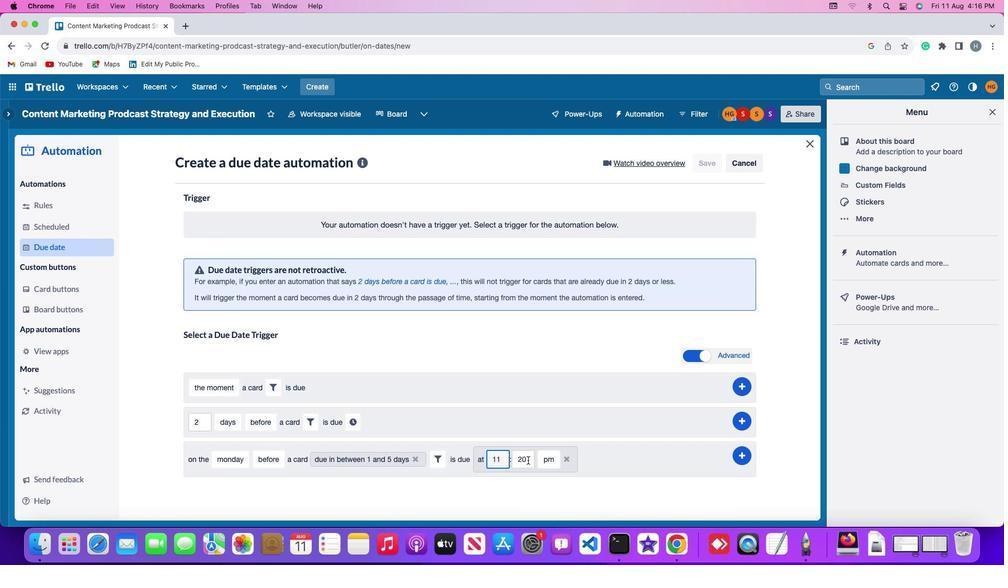 
Action: Mouse pressed left at (527, 459)
Screenshot: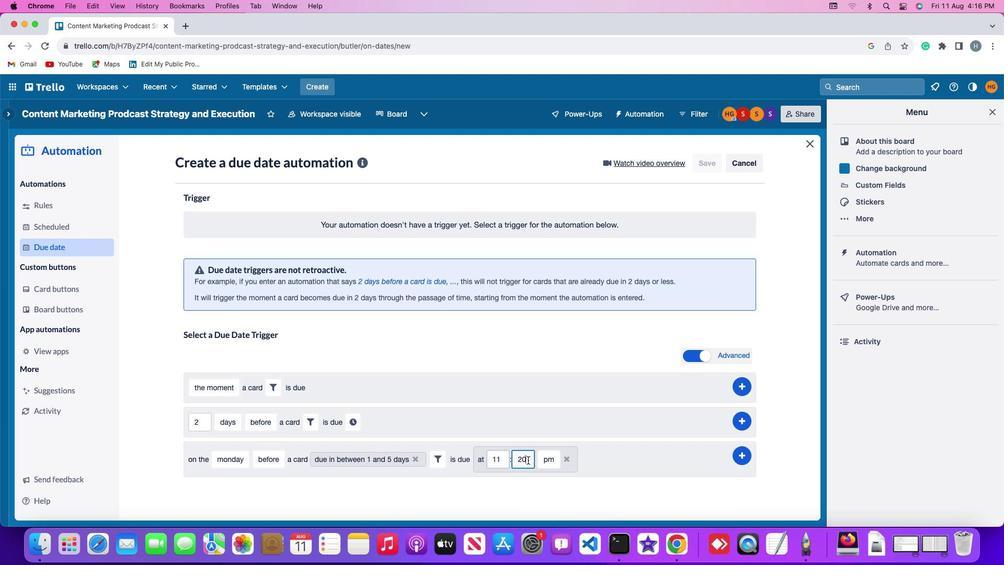 
Action: Key pressed Key.backspaceKey.backspace'0''0'
Screenshot: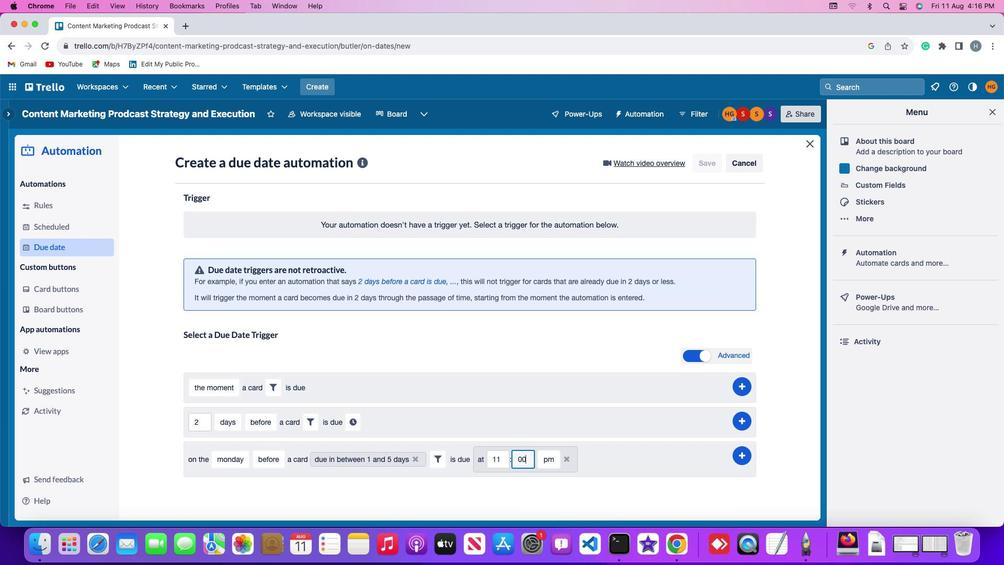 
Action: Mouse moved to (541, 458)
Screenshot: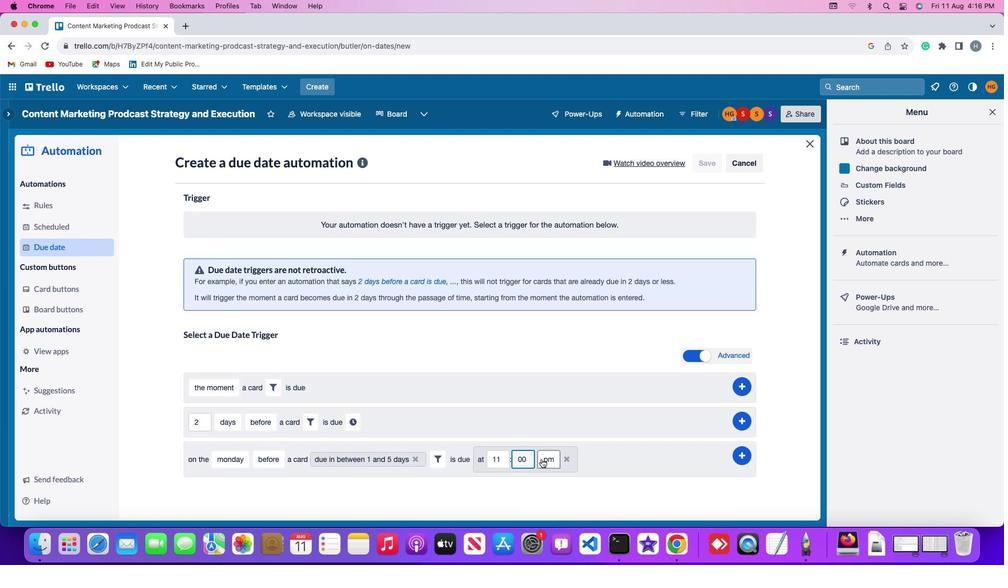 
Action: Mouse pressed left at (541, 458)
Screenshot: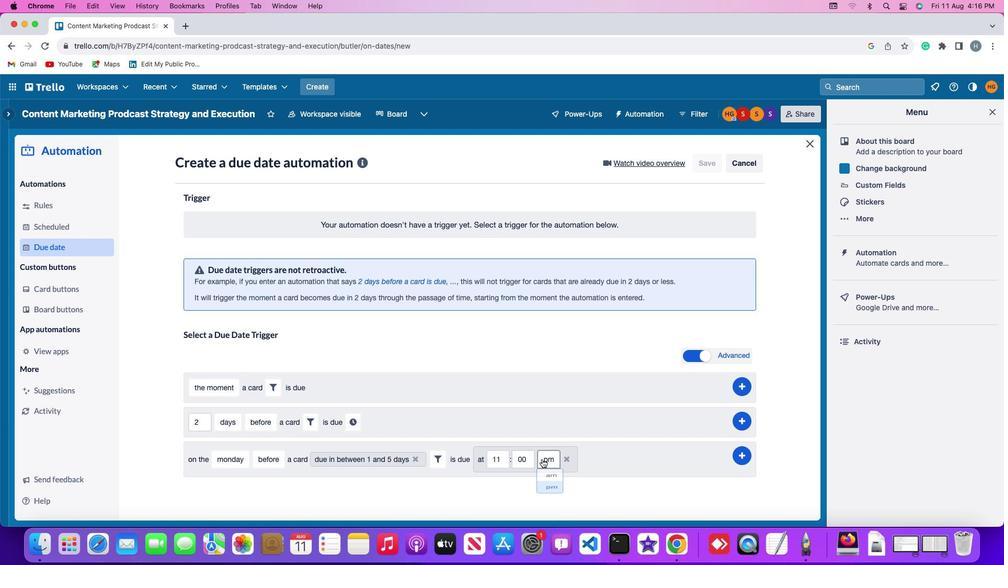 
Action: Mouse moved to (547, 475)
Screenshot: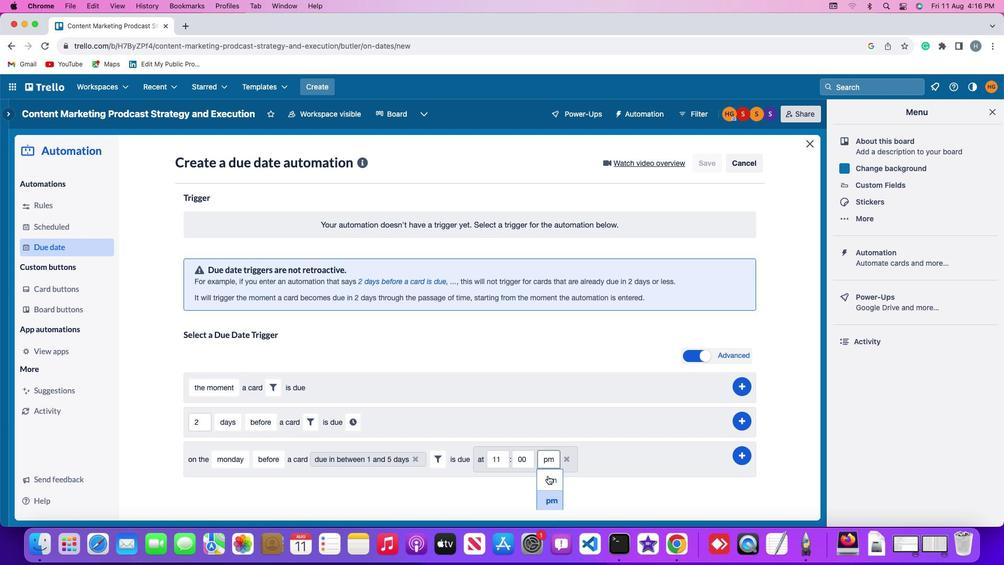 
Action: Mouse pressed left at (547, 475)
Screenshot: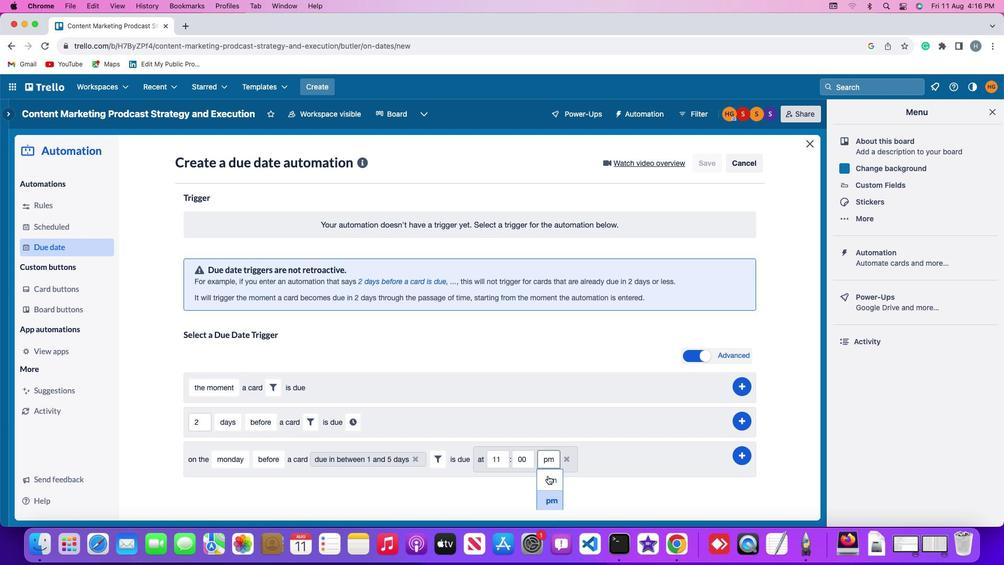 
Action: Mouse moved to (738, 452)
Screenshot: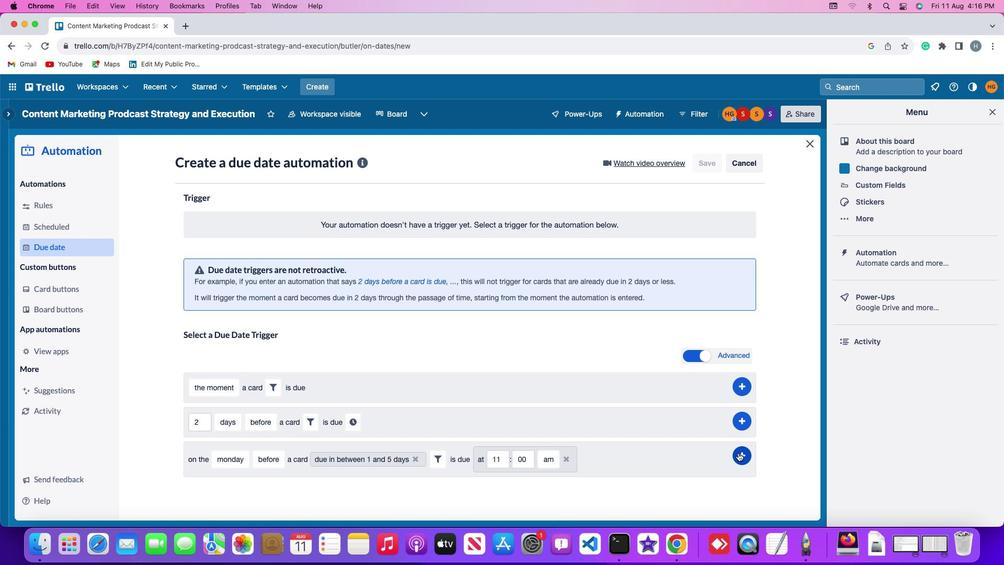 
Action: Mouse pressed left at (738, 452)
Screenshot: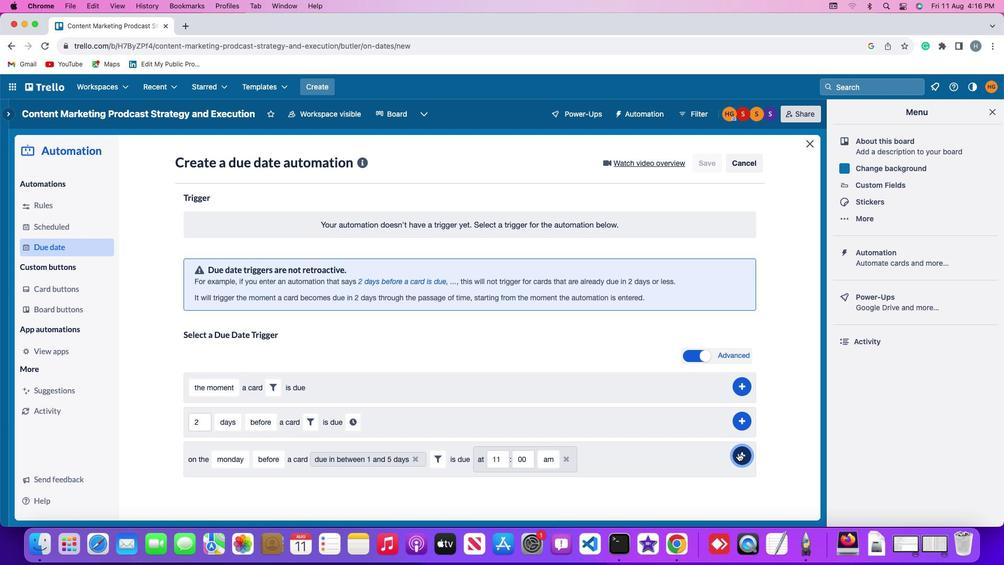 
Action: Mouse moved to (778, 341)
Screenshot: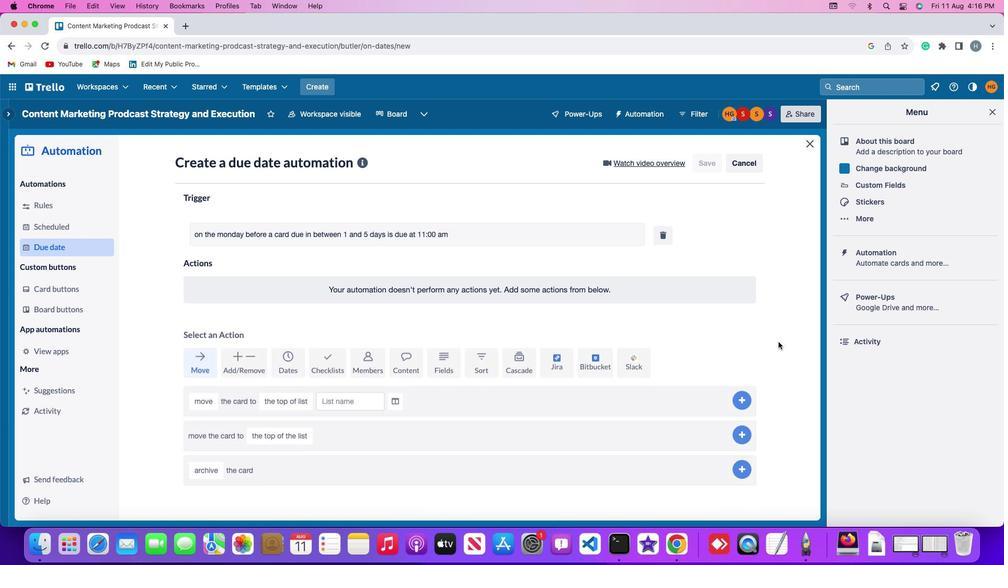 
